 Task: Find a one-way flight from Honolulu to Evansville for 9 passengers on May 3, in economy class, with specific price and time preferences.
Action: Mouse moved to (298, 274)
Screenshot: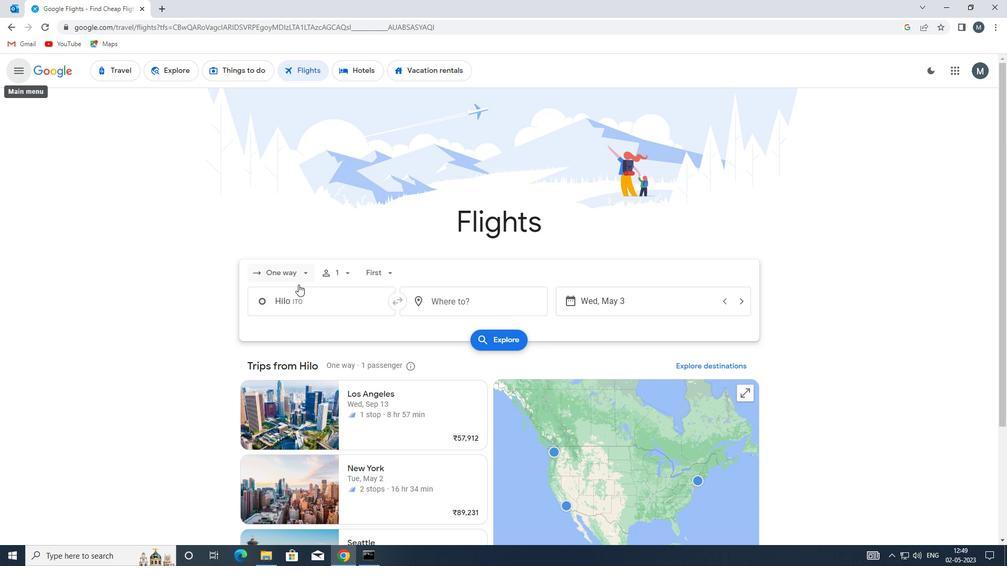 
Action: Mouse pressed left at (298, 274)
Screenshot: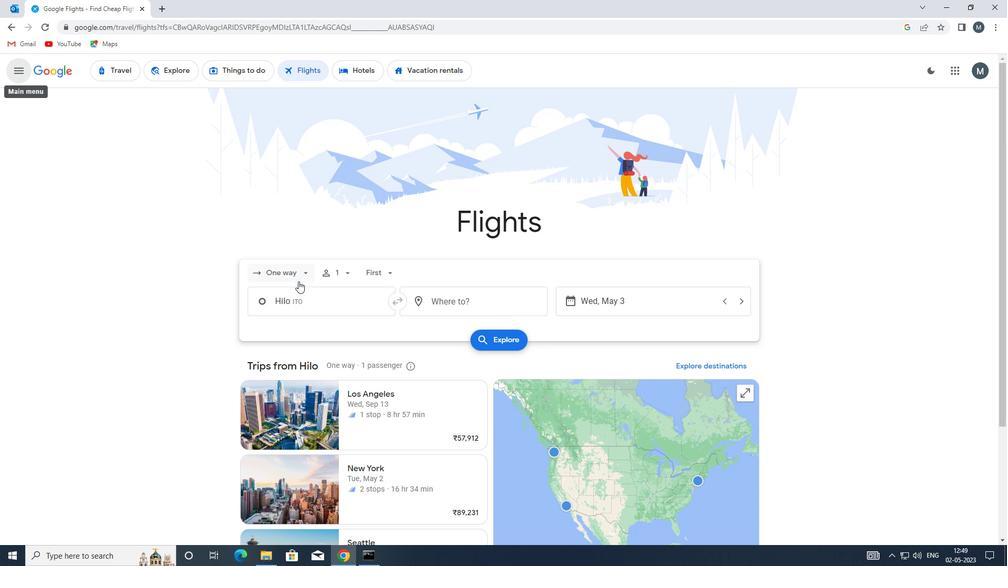
Action: Mouse moved to (302, 323)
Screenshot: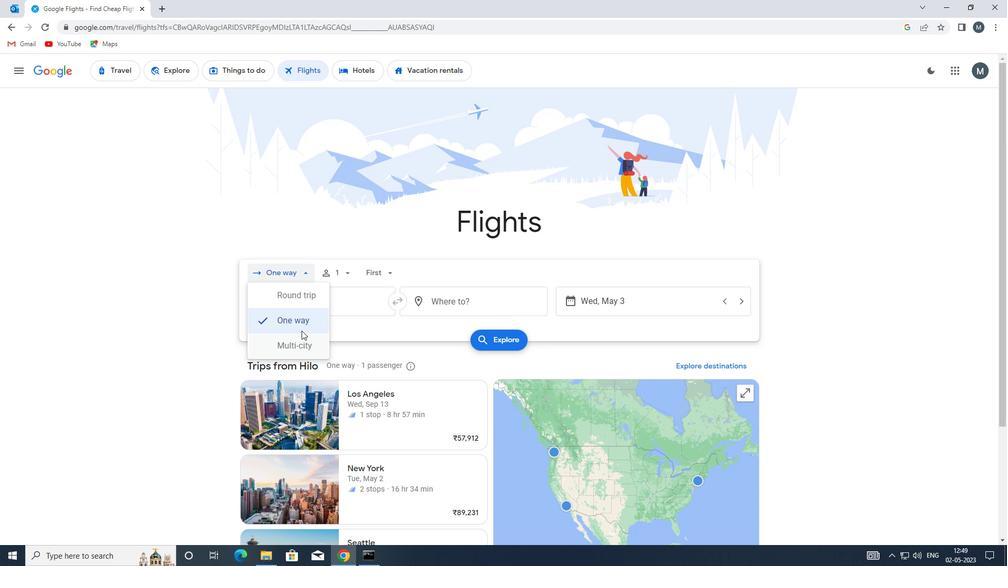 
Action: Mouse pressed left at (302, 323)
Screenshot: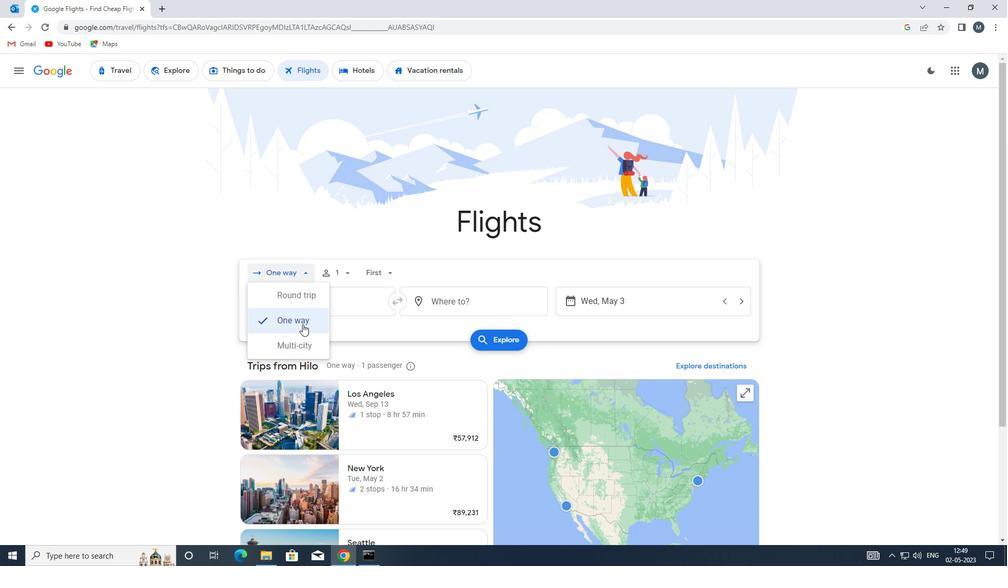 
Action: Mouse moved to (340, 273)
Screenshot: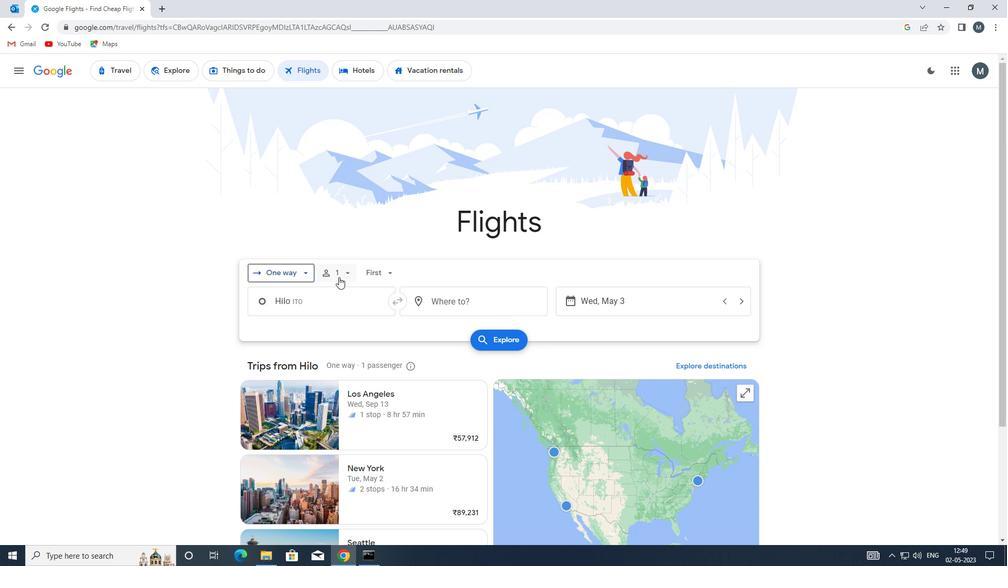 
Action: Mouse pressed left at (340, 273)
Screenshot: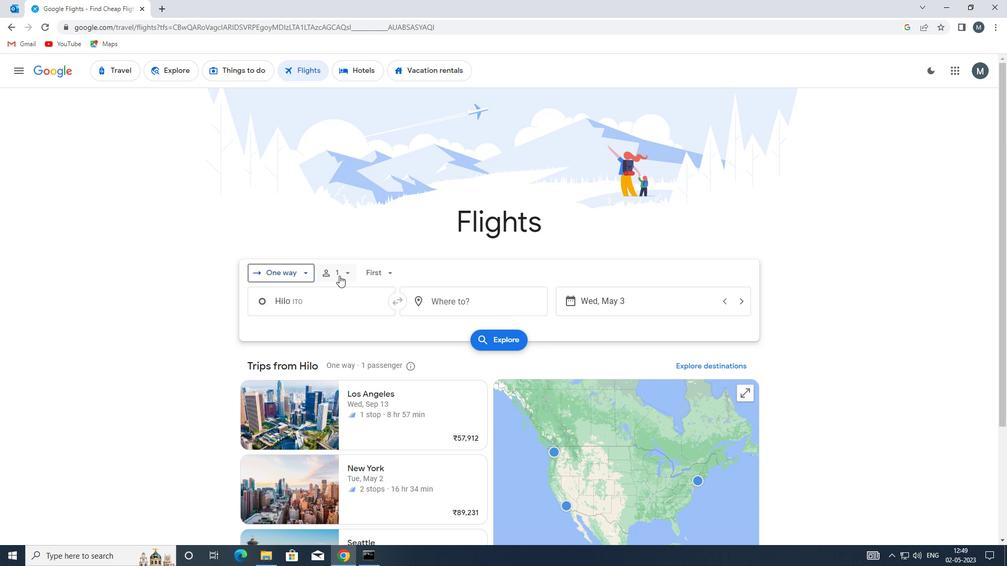 
Action: Mouse moved to (428, 295)
Screenshot: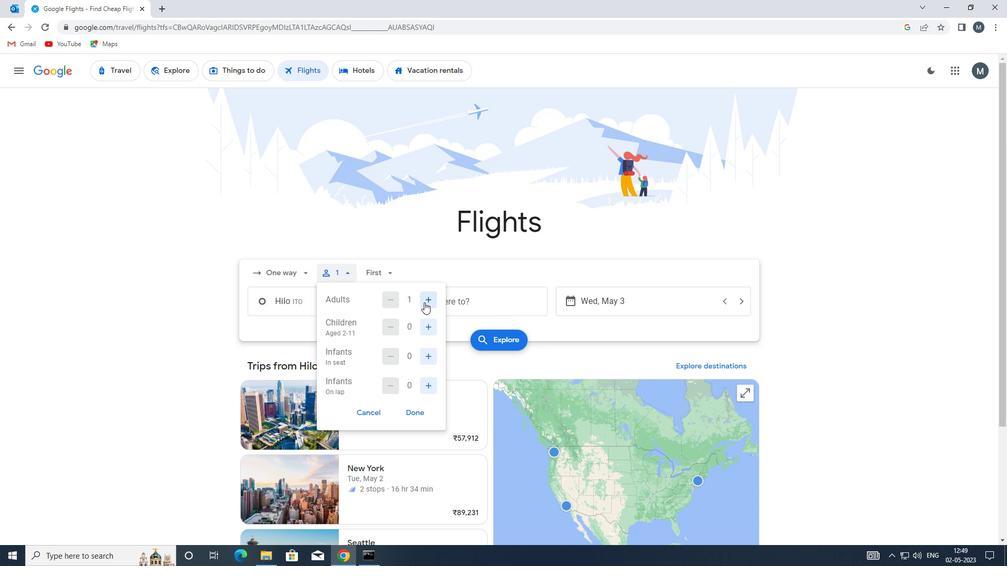 
Action: Mouse pressed left at (428, 295)
Screenshot: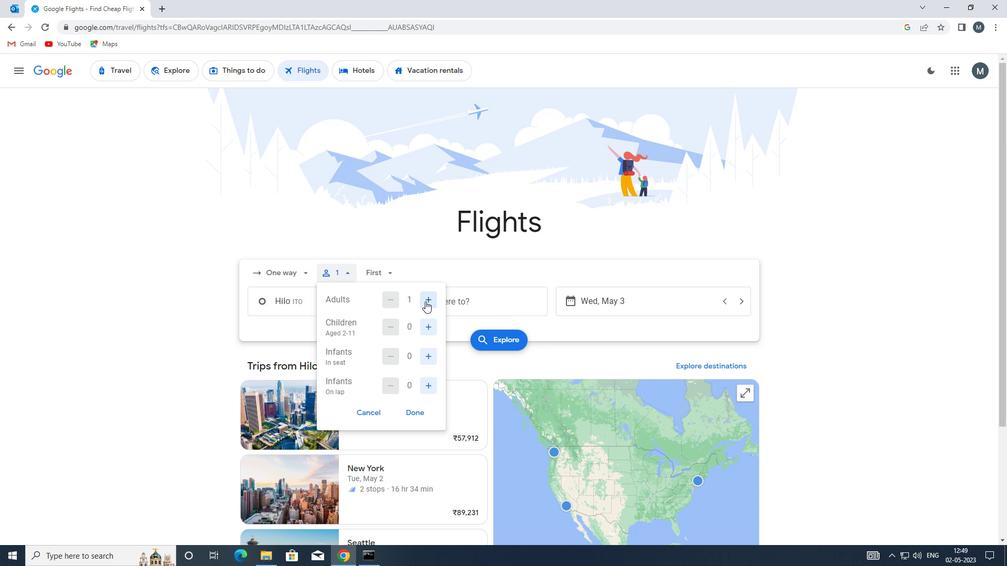 
Action: Mouse pressed left at (428, 295)
Screenshot: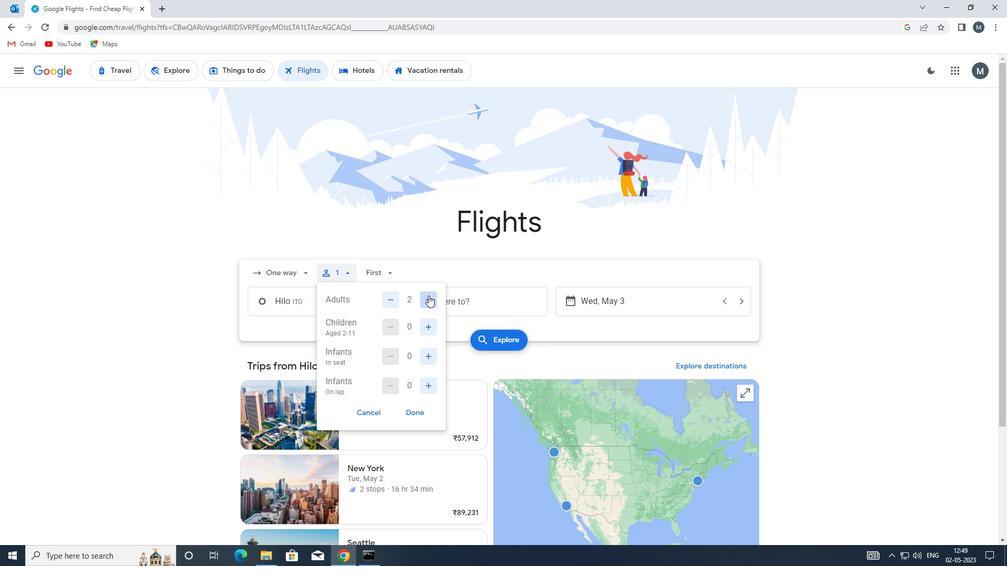 
Action: Mouse pressed left at (428, 295)
Screenshot: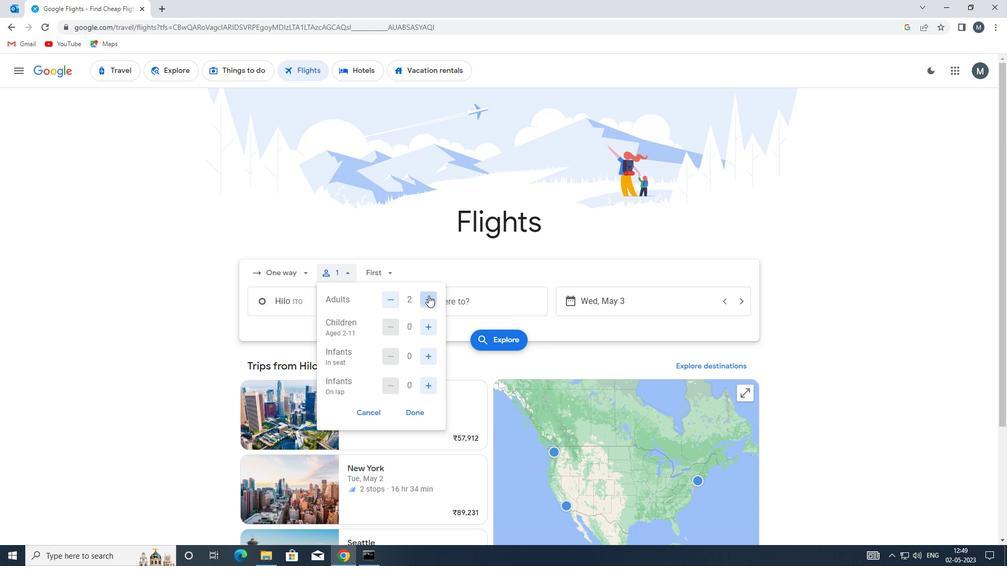 
Action: Mouse pressed right at (428, 295)
Screenshot: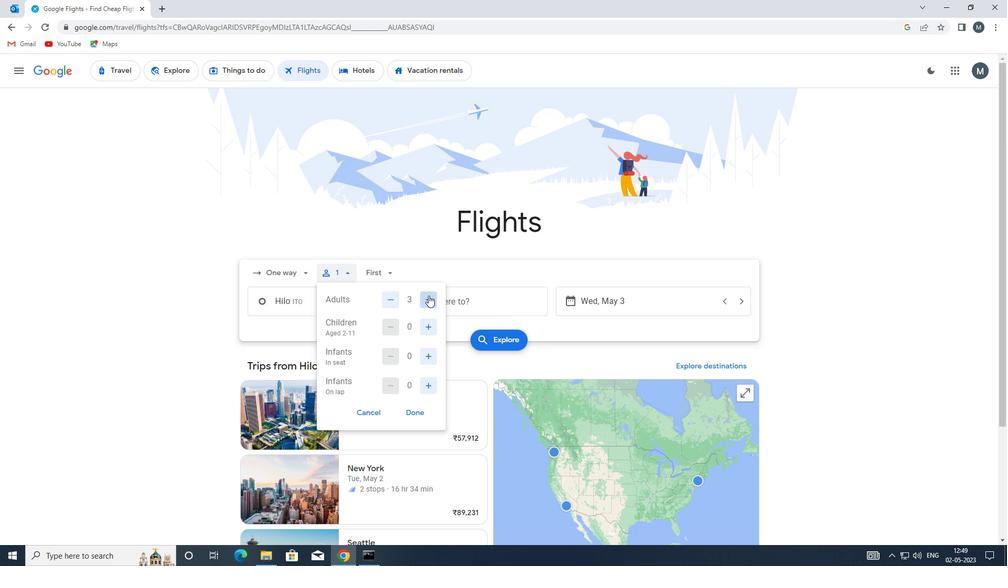 
Action: Mouse pressed left at (428, 295)
Screenshot: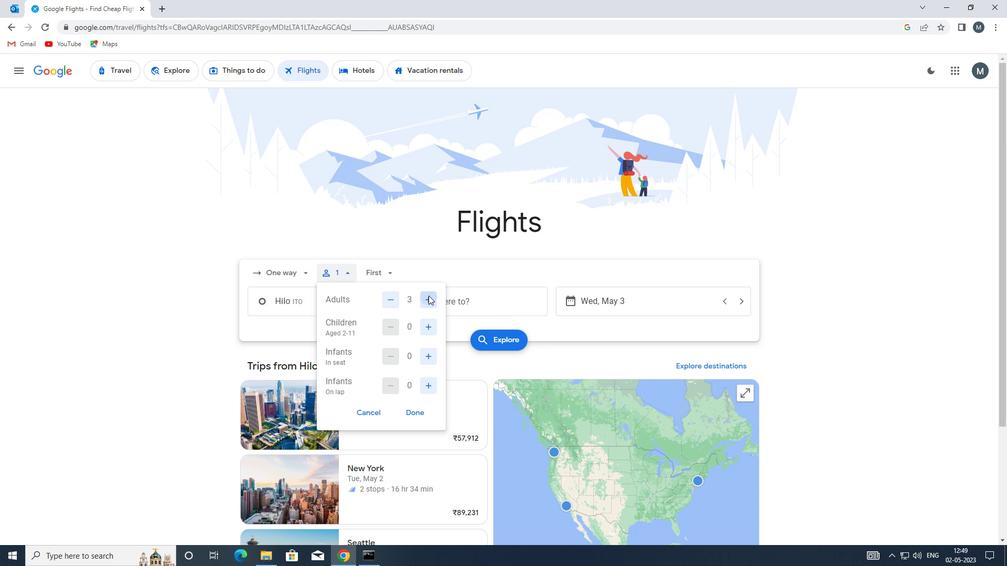 
Action: Mouse moved to (422, 329)
Screenshot: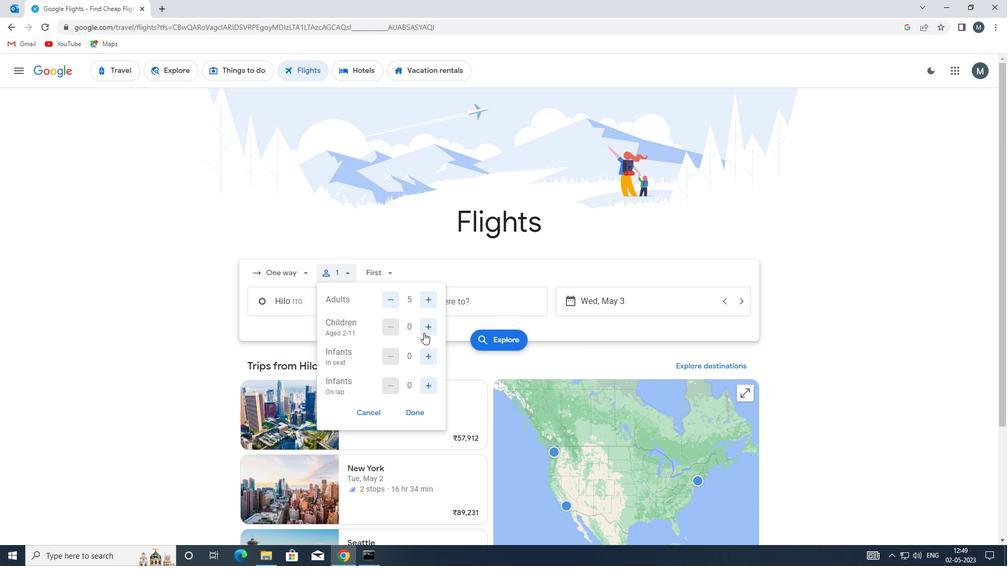 
Action: Mouse pressed left at (422, 329)
Screenshot: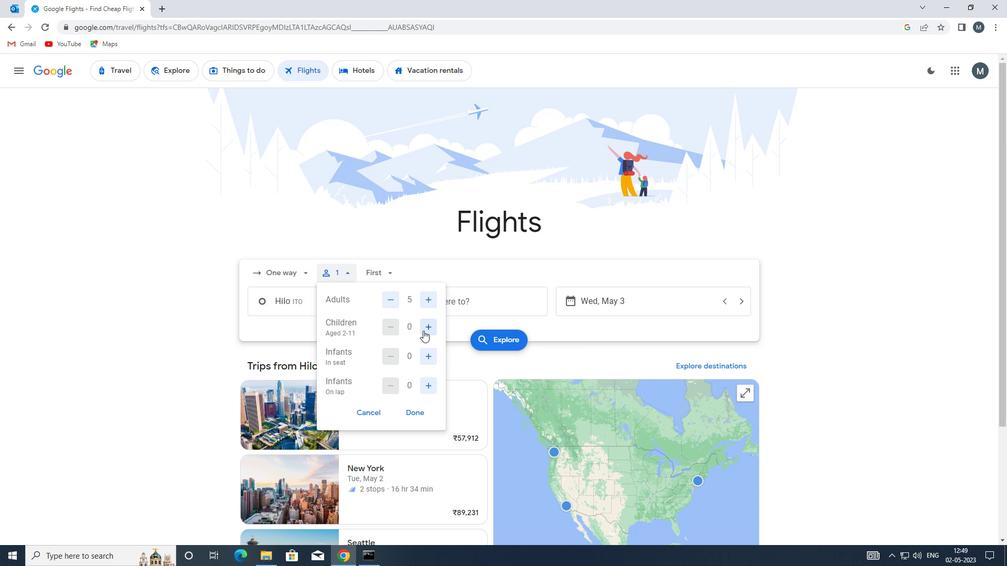 
Action: Mouse pressed left at (422, 329)
Screenshot: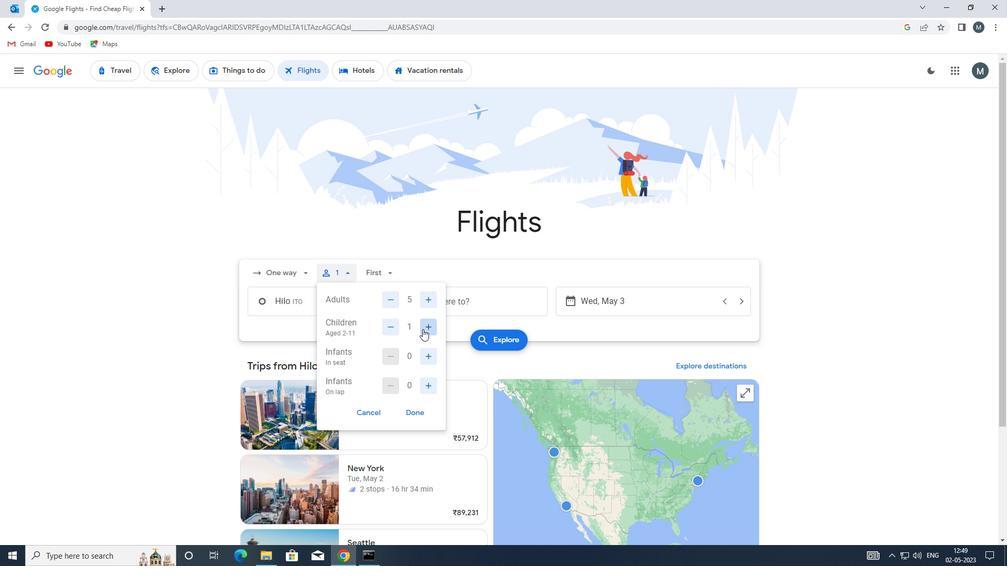 
Action: Mouse moved to (428, 354)
Screenshot: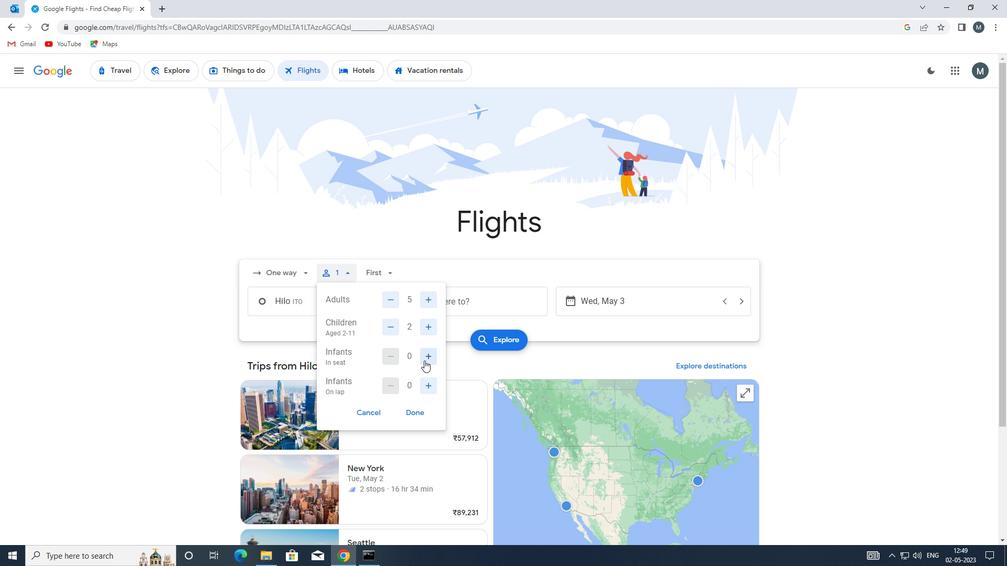
Action: Mouse pressed left at (428, 354)
Screenshot: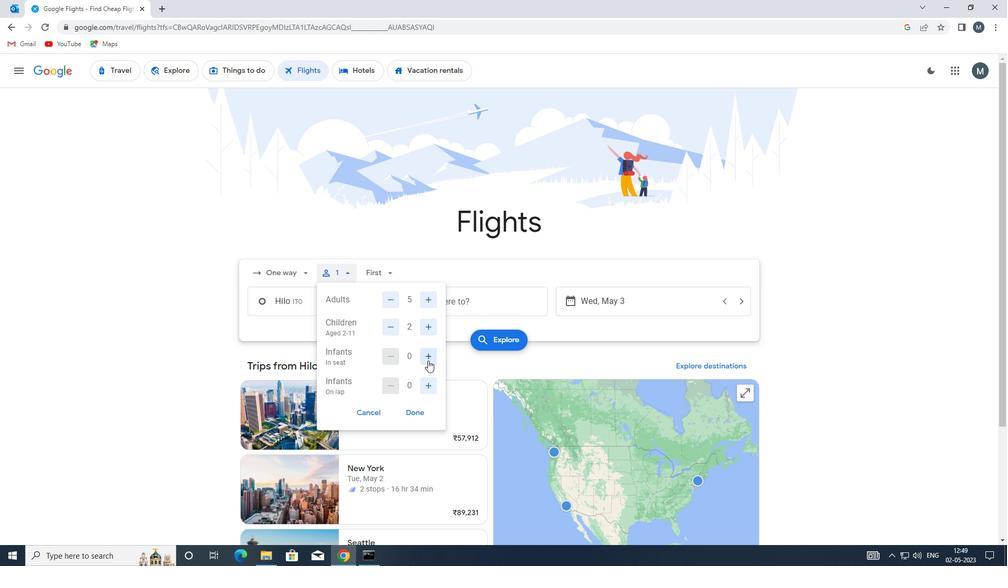 
Action: Mouse moved to (429, 386)
Screenshot: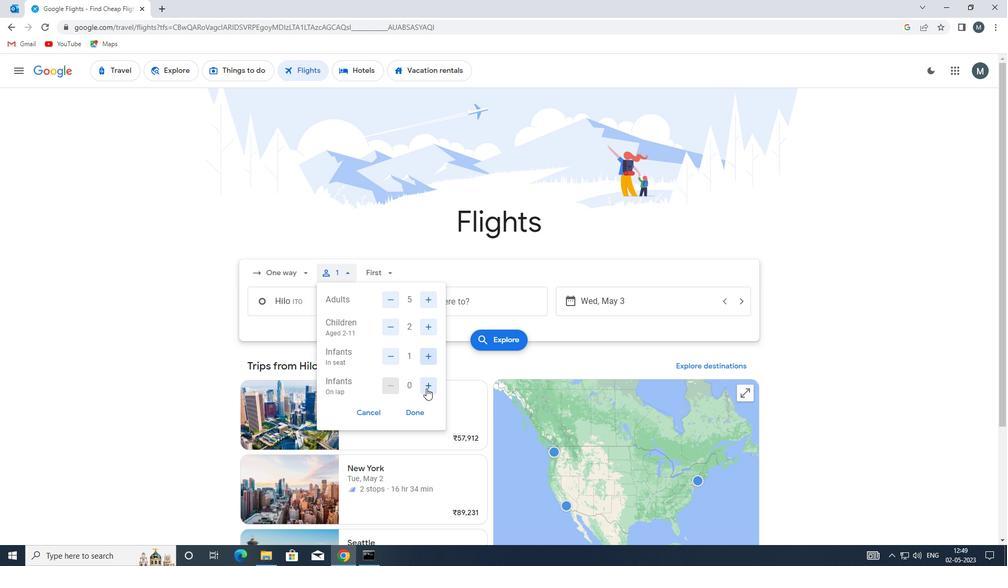 
Action: Mouse pressed left at (429, 386)
Screenshot: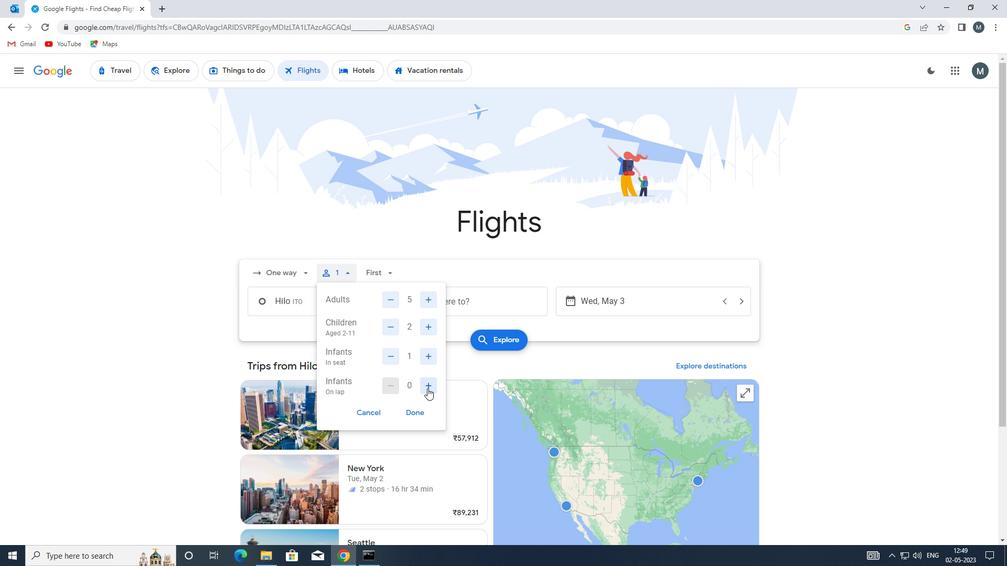 
Action: Mouse moved to (416, 414)
Screenshot: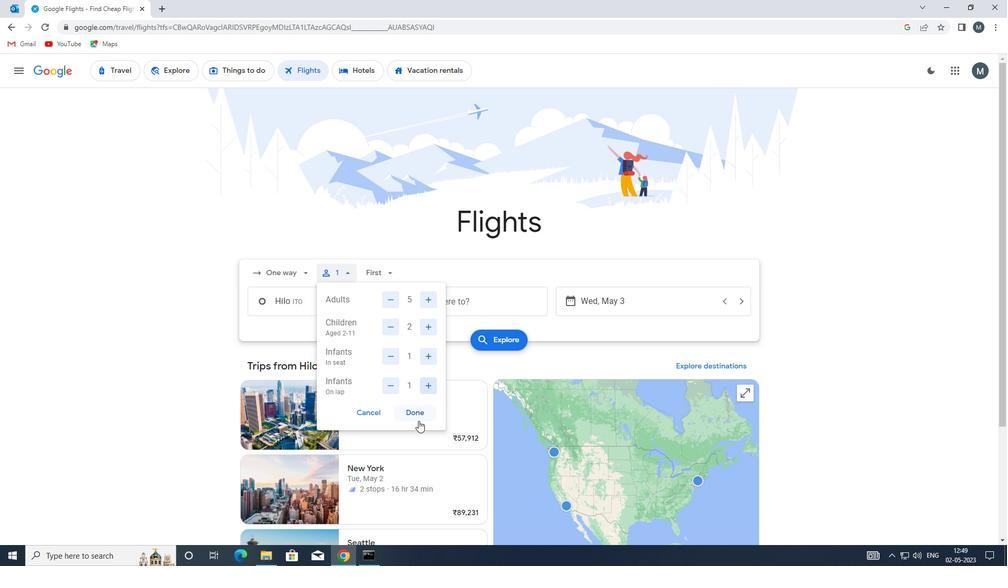 
Action: Mouse pressed left at (416, 414)
Screenshot: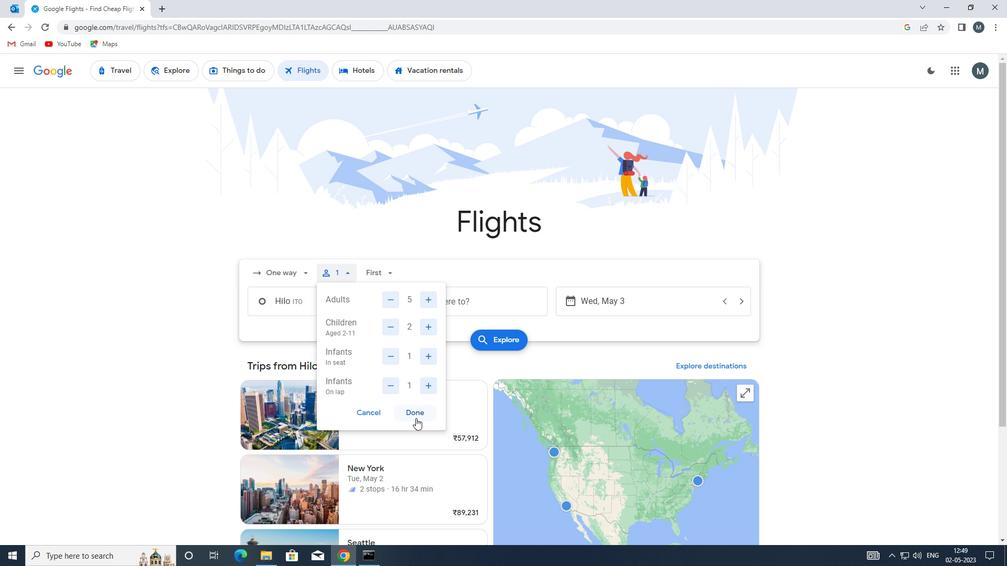 
Action: Mouse moved to (386, 276)
Screenshot: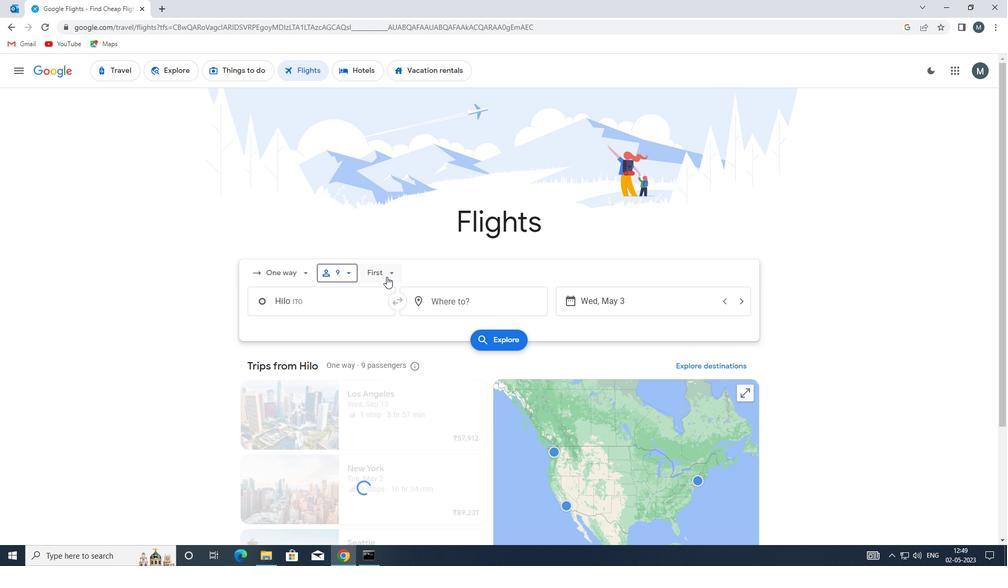 
Action: Mouse pressed left at (386, 276)
Screenshot: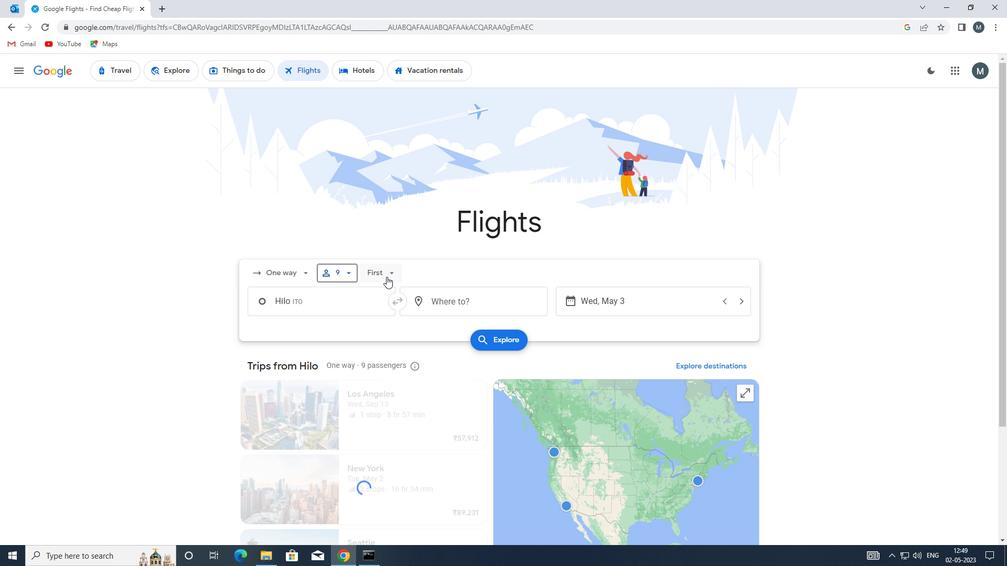
Action: Mouse moved to (406, 293)
Screenshot: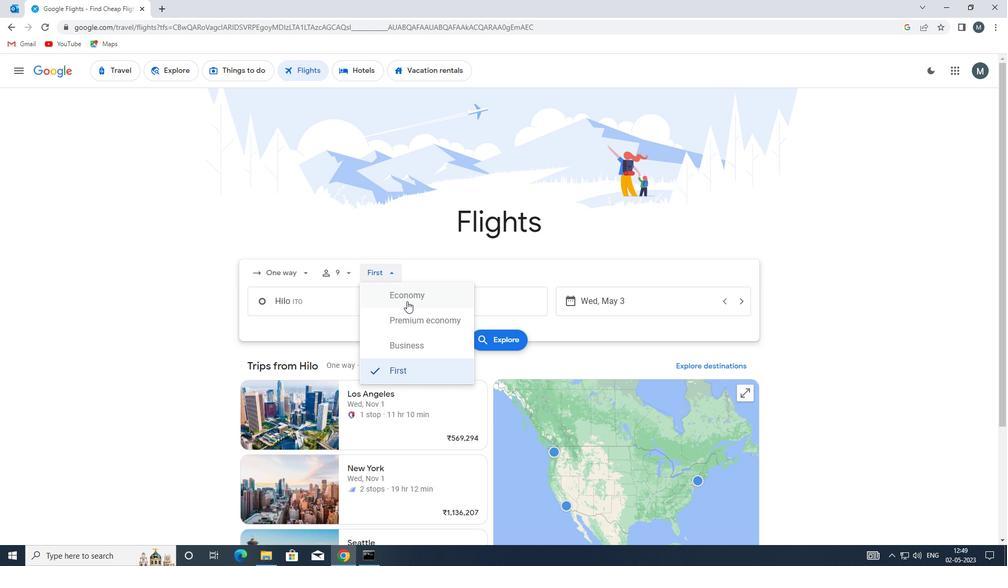 
Action: Mouse pressed left at (406, 293)
Screenshot: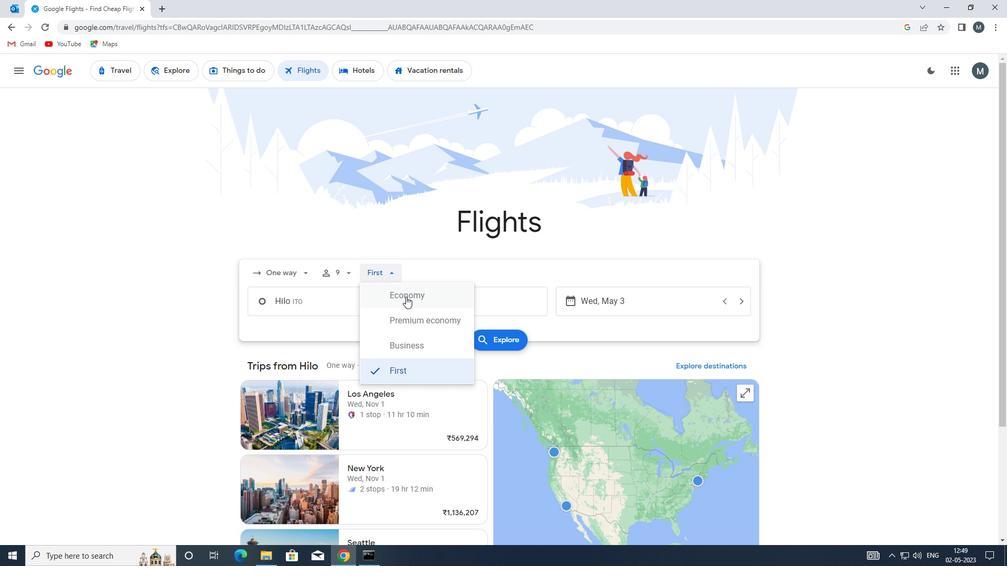 
Action: Mouse moved to (329, 306)
Screenshot: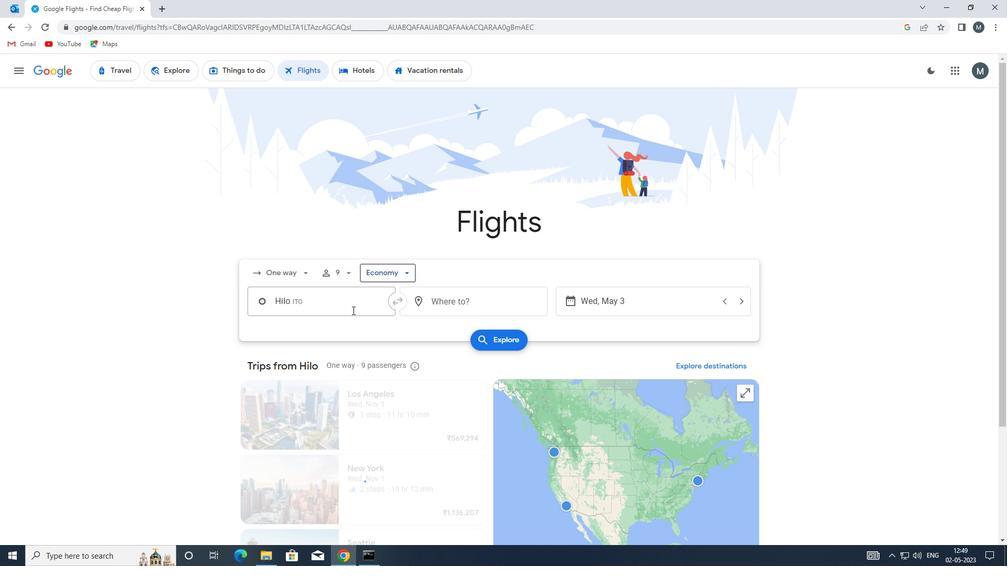 
Action: Mouse pressed left at (329, 306)
Screenshot: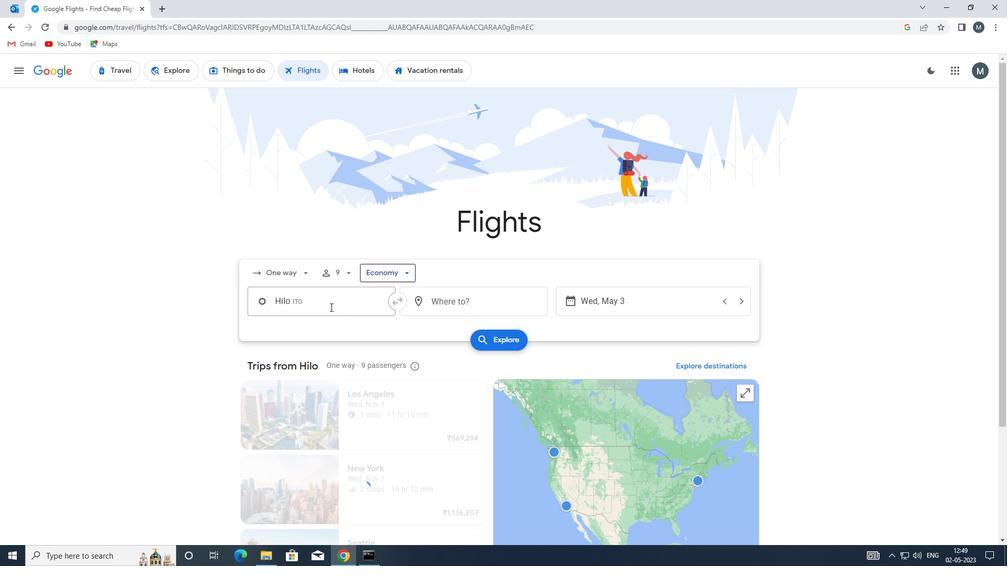 
Action: Key pressed hb<Key.backspace>nl
Screenshot: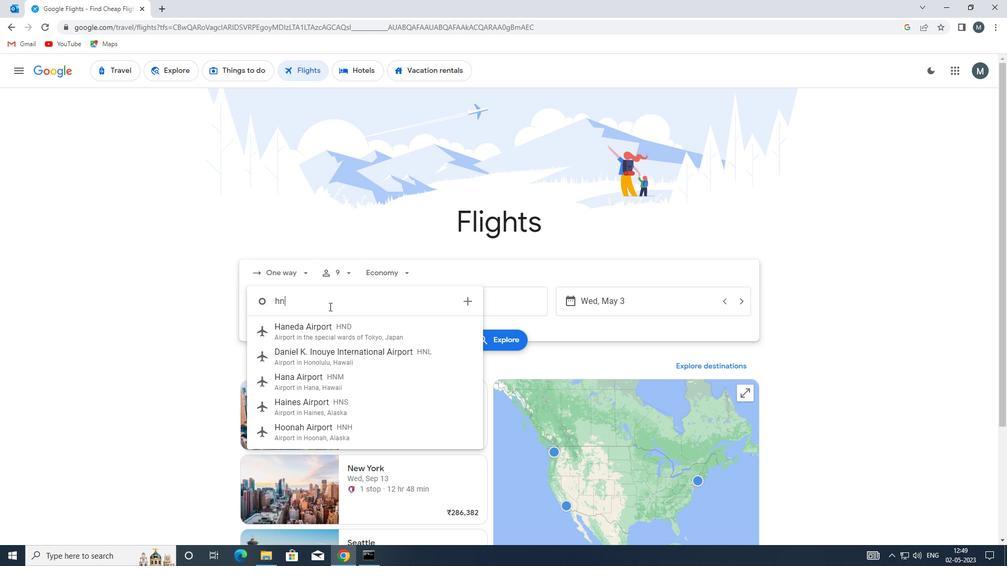
Action: Mouse moved to (342, 327)
Screenshot: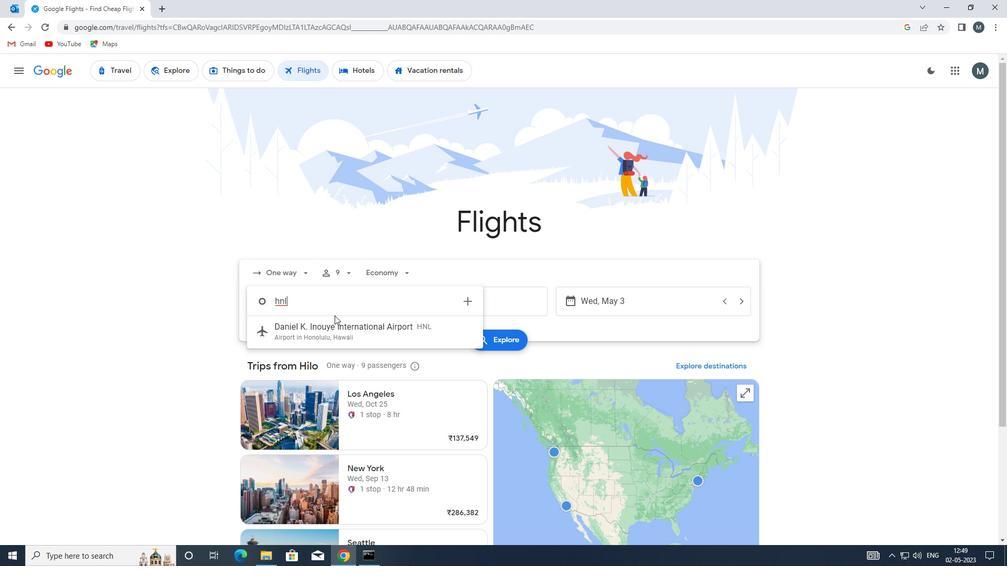 
Action: Mouse pressed left at (342, 327)
Screenshot: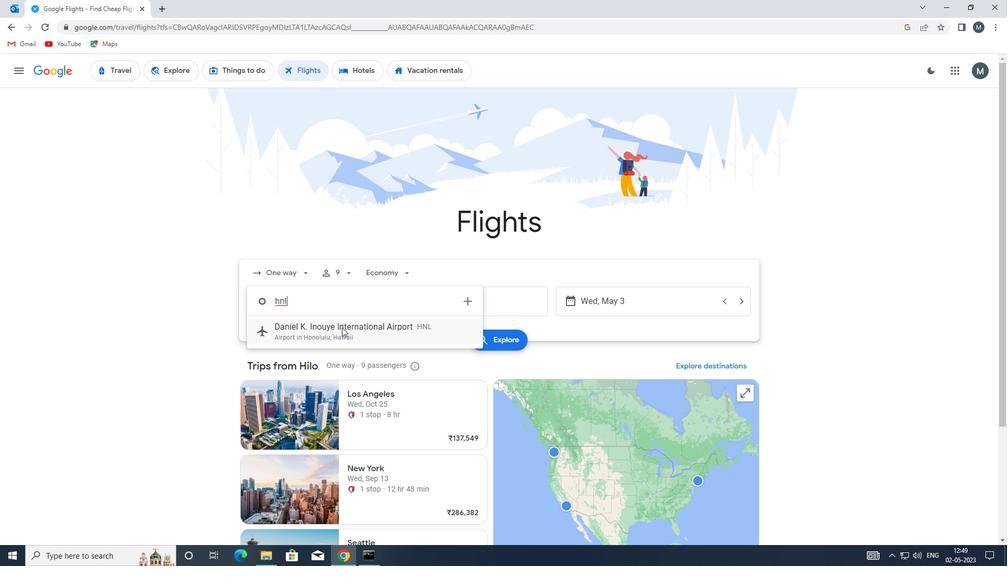 
Action: Mouse moved to (432, 302)
Screenshot: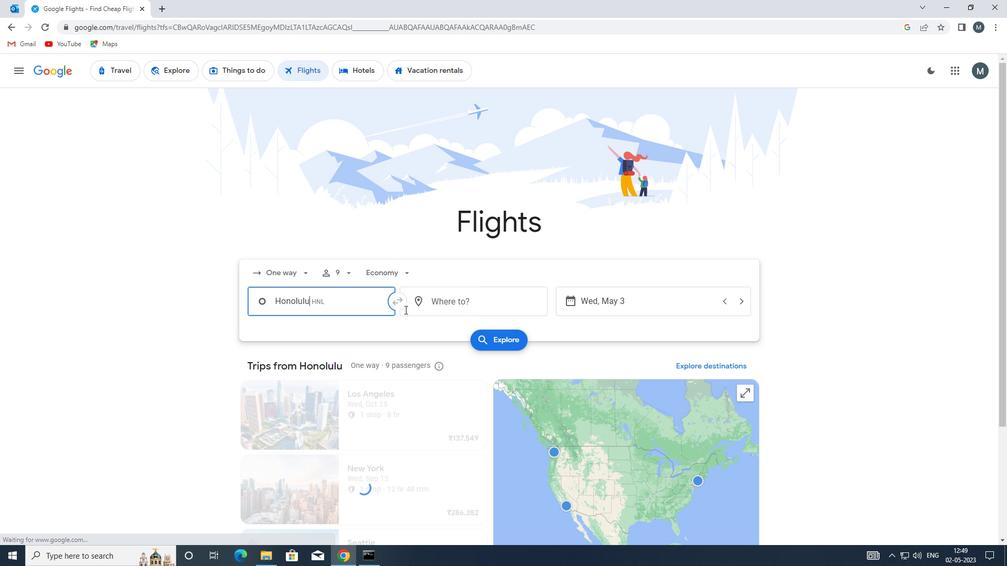 
Action: Mouse pressed left at (432, 302)
Screenshot: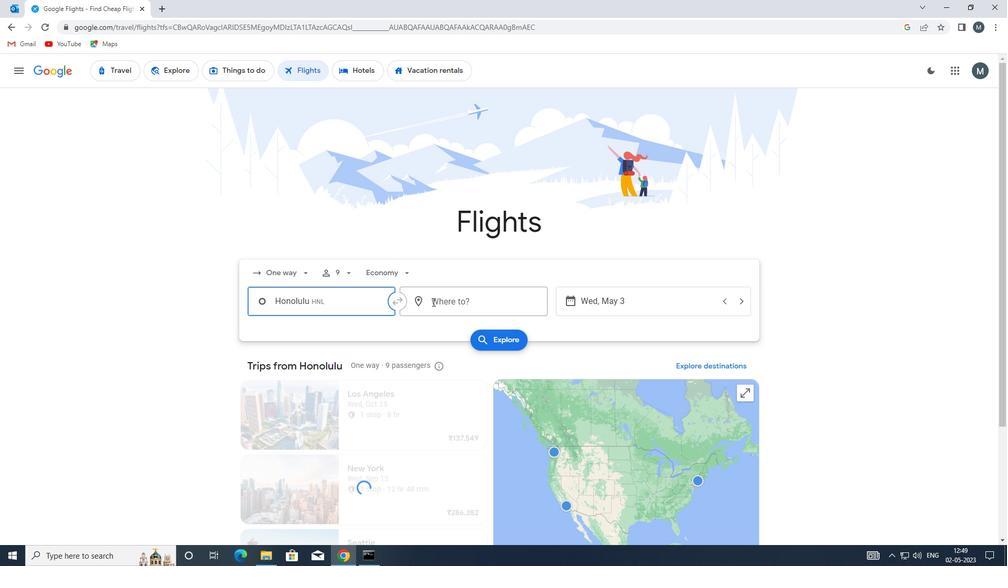 
Action: Key pressed evv
Screenshot: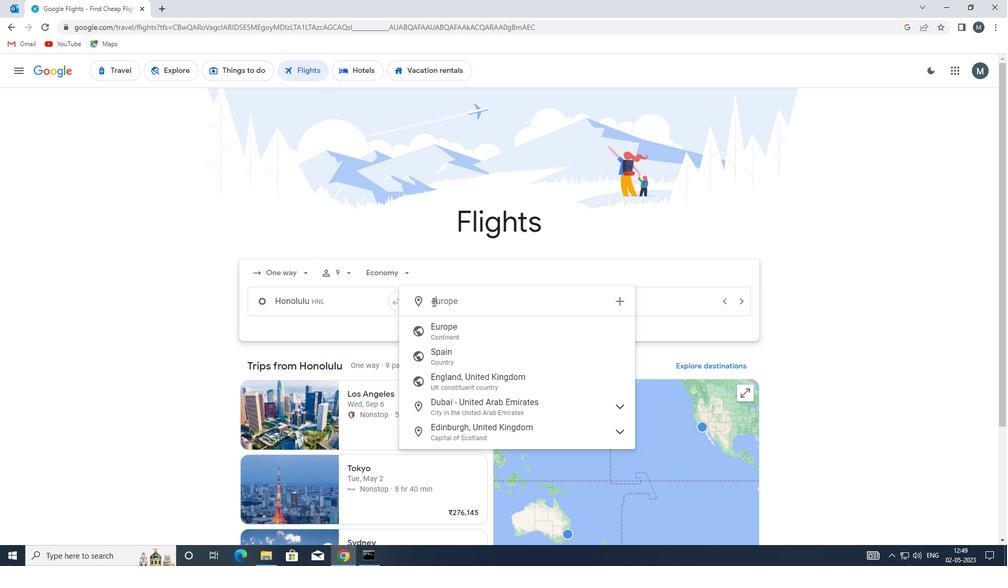 
Action: Mouse moved to (479, 337)
Screenshot: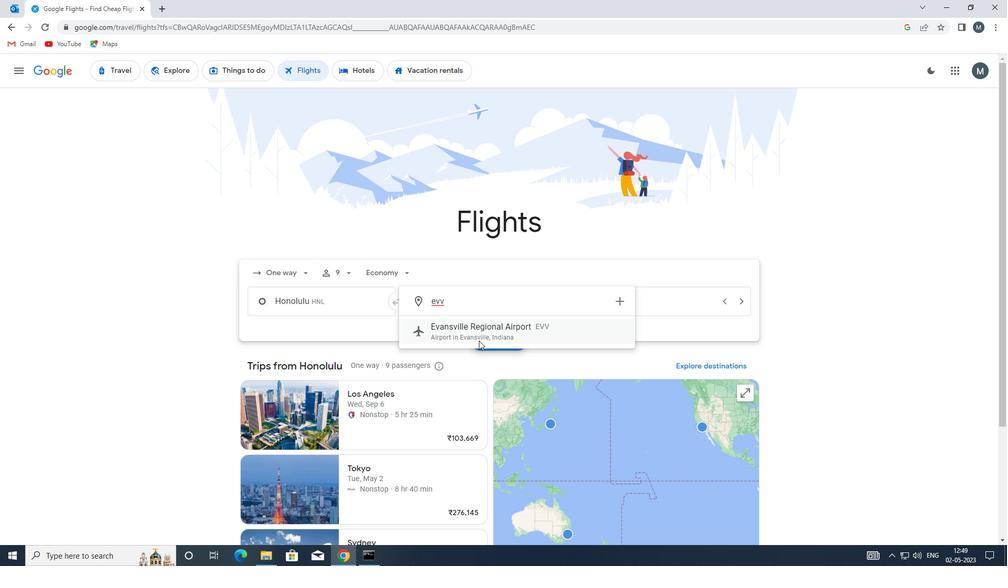 
Action: Mouse pressed left at (479, 337)
Screenshot: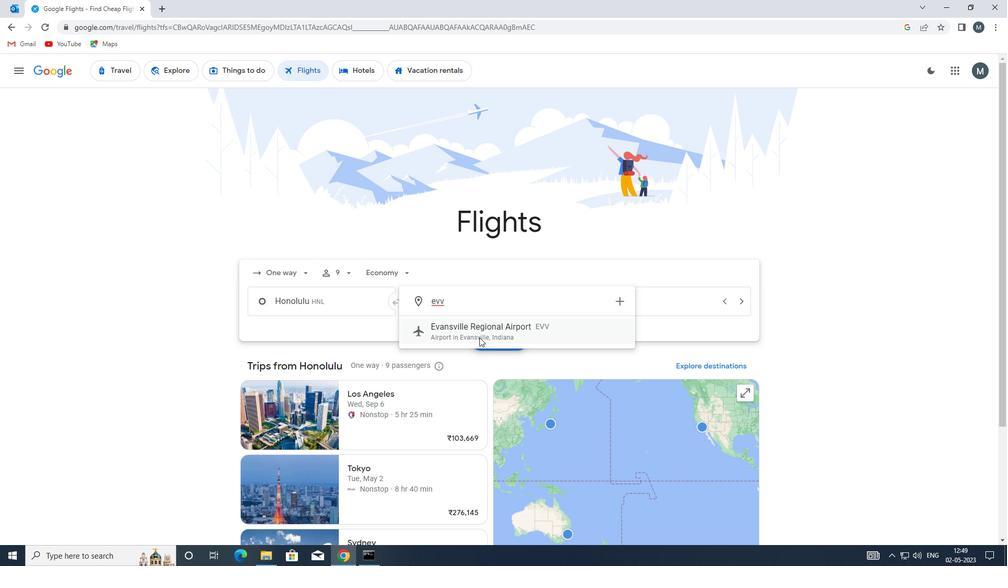 
Action: Mouse moved to (592, 299)
Screenshot: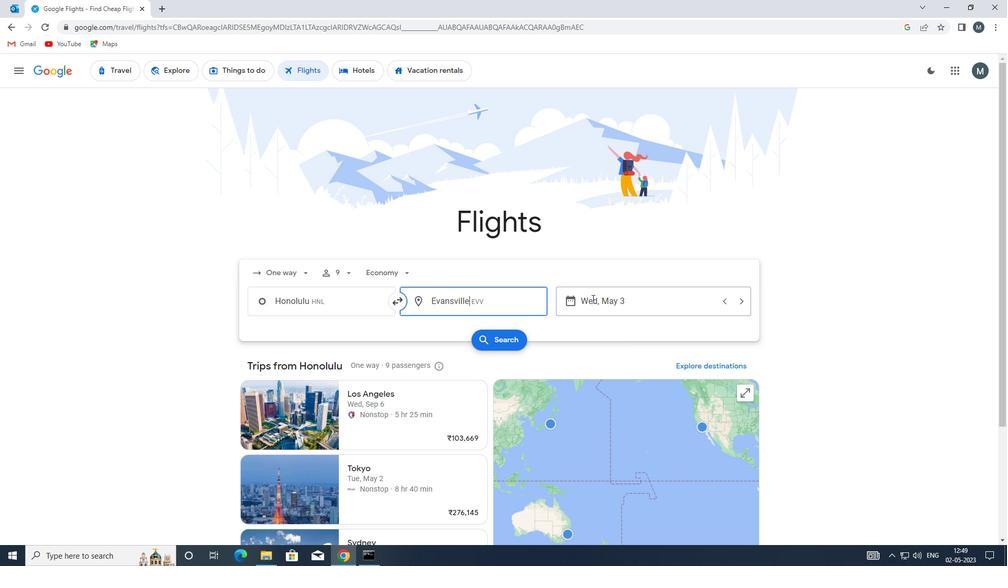 
Action: Mouse pressed left at (592, 299)
Screenshot: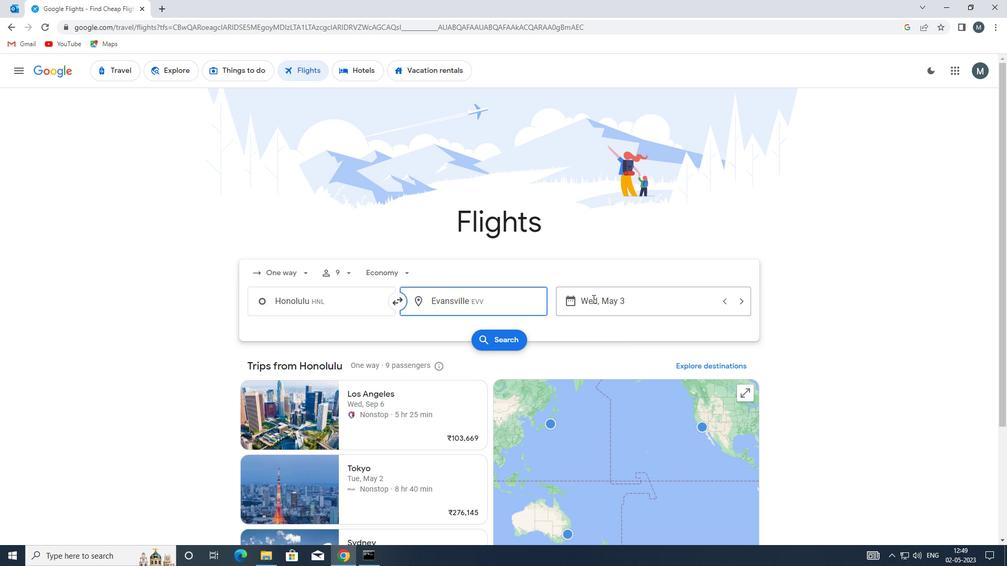 
Action: Mouse moved to (459, 352)
Screenshot: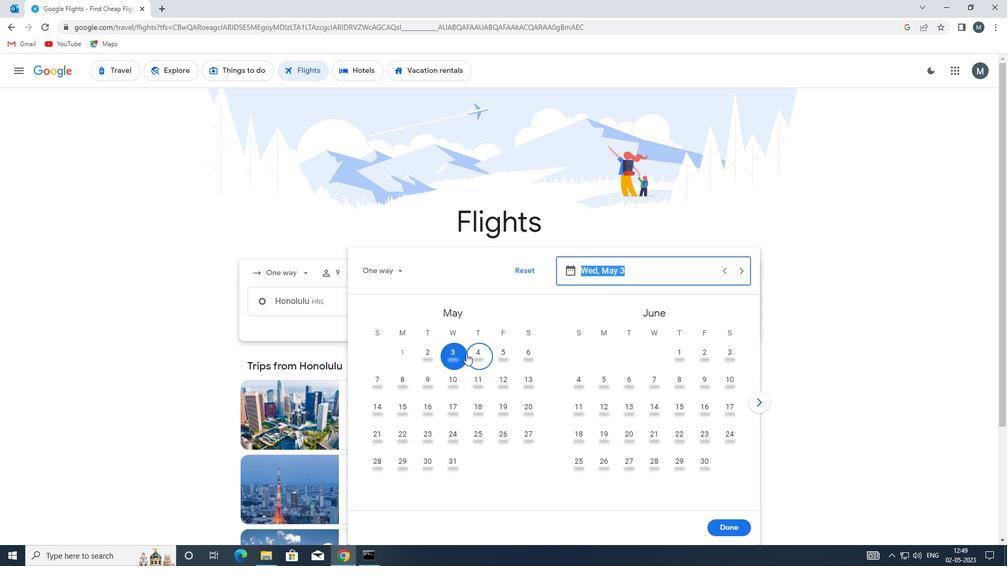
Action: Mouse pressed left at (459, 352)
Screenshot: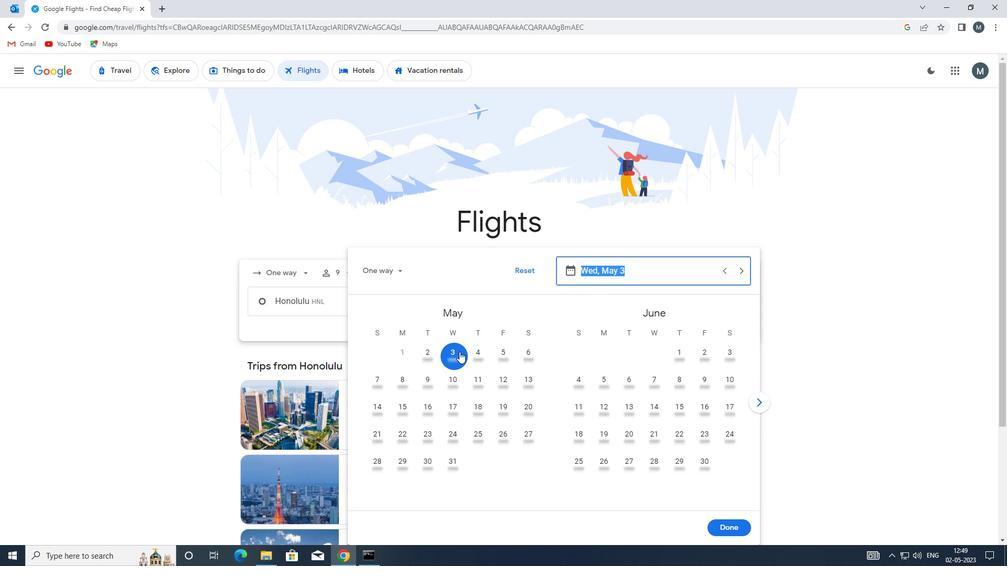 
Action: Mouse moved to (738, 527)
Screenshot: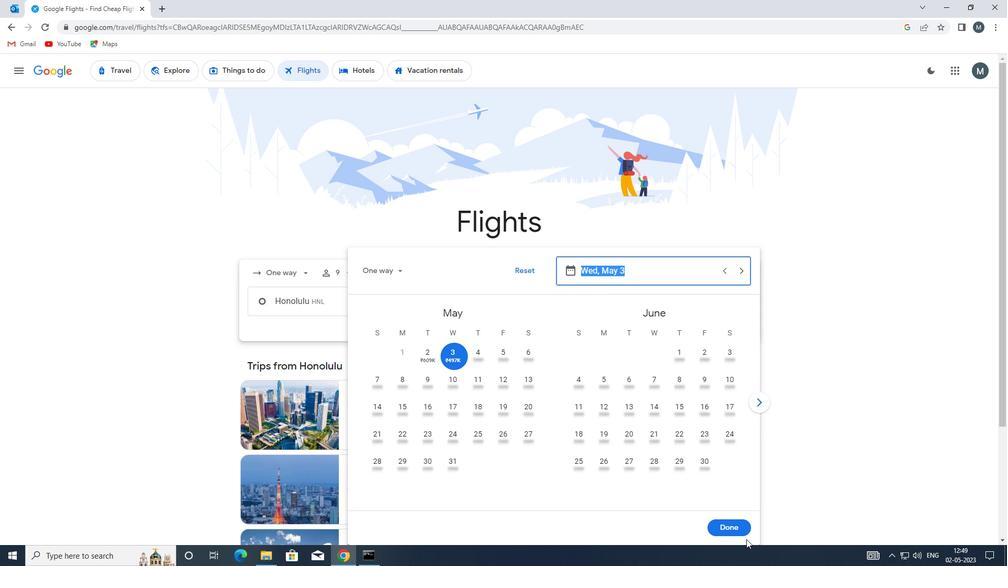 
Action: Mouse pressed left at (738, 527)
Screenshot: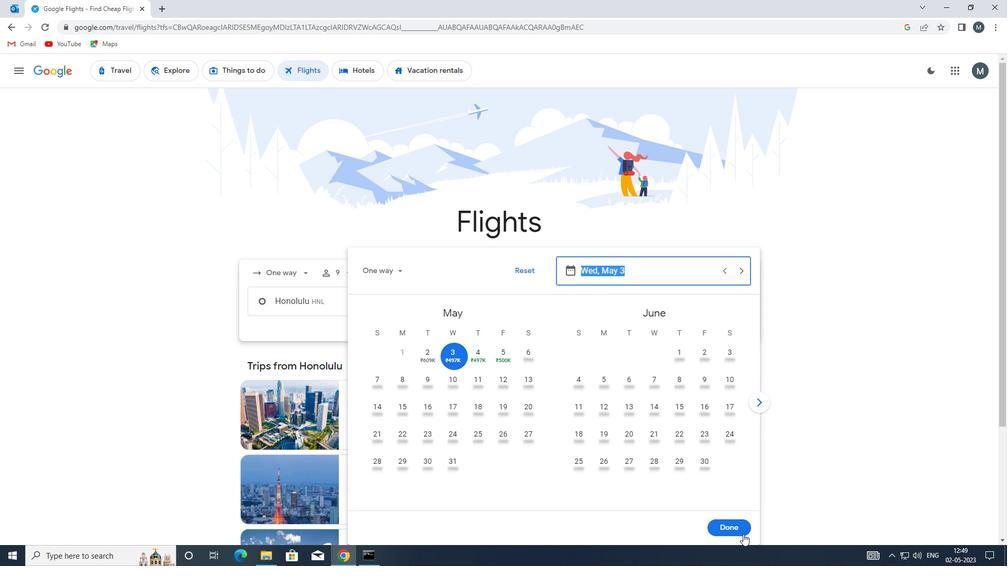 
Action: Mouse moved to (510, 342)
Screenshot: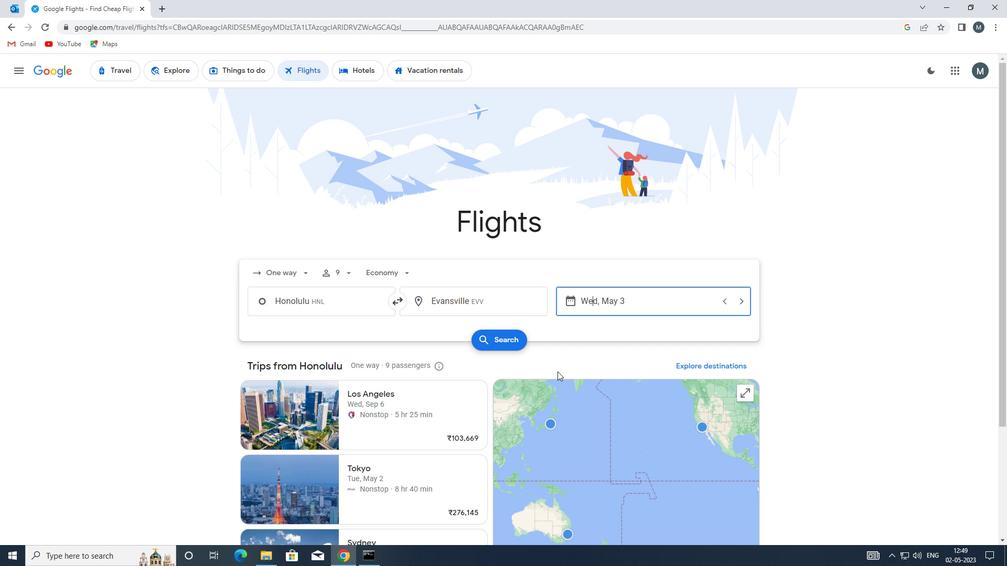 
Action: Mouse pressed left at (510, 342)
Screenshot: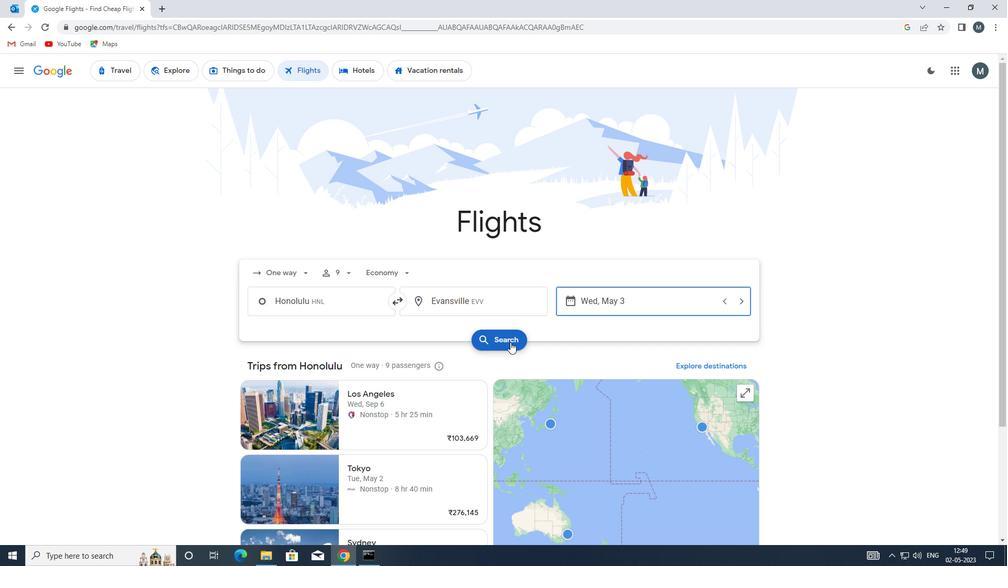
Action: Mouse moved to (277, 168)
Screenshot: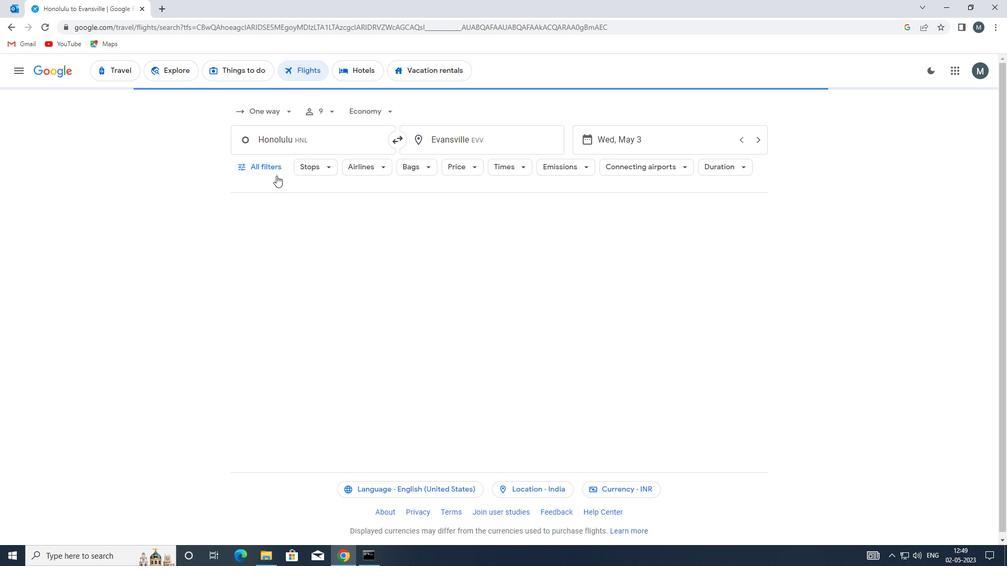 
Action: Mouse pressed left at (277, 168)
Screenshot: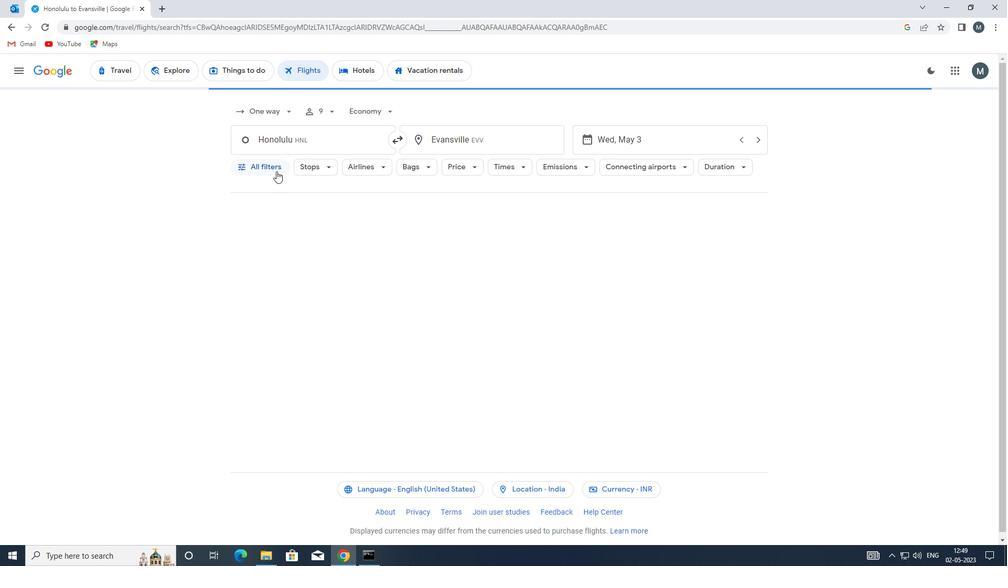 
Action: Mouse moved to (333, 295)
Screenshot: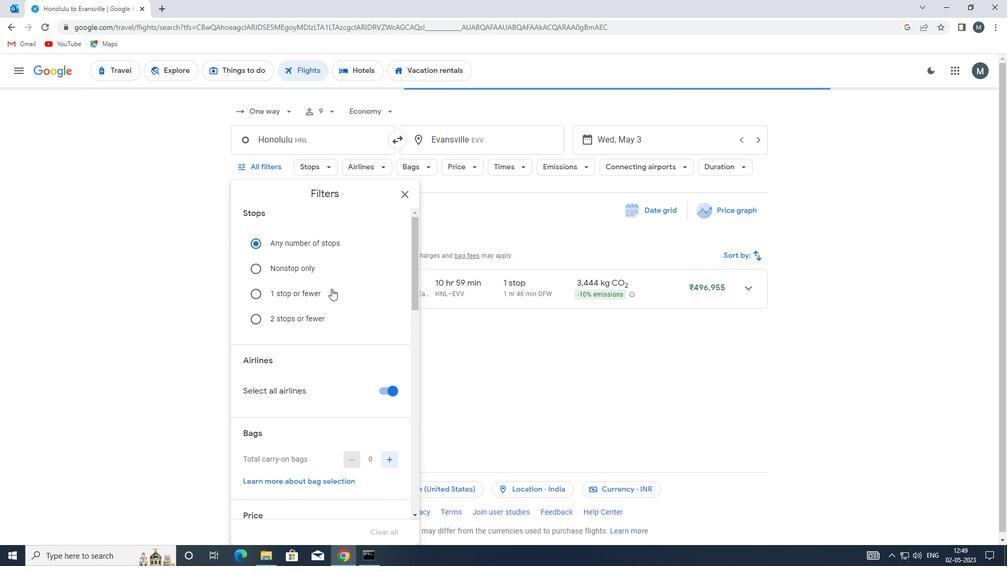 
Action: Mouse scrolled (333, 294) with delta (0, 0)
Screenshot: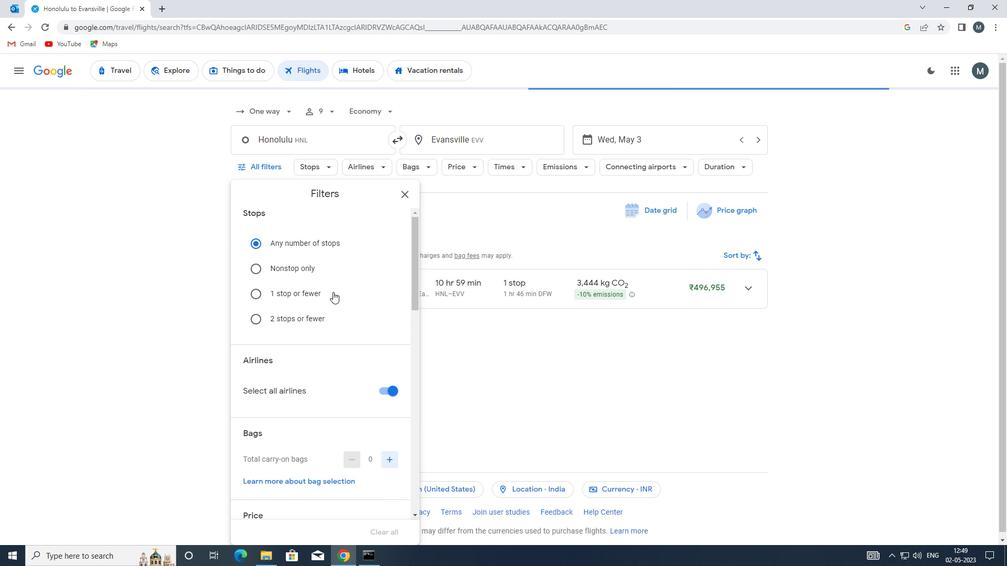 
Action: Mouse moved to (378, 338)
Screenshot: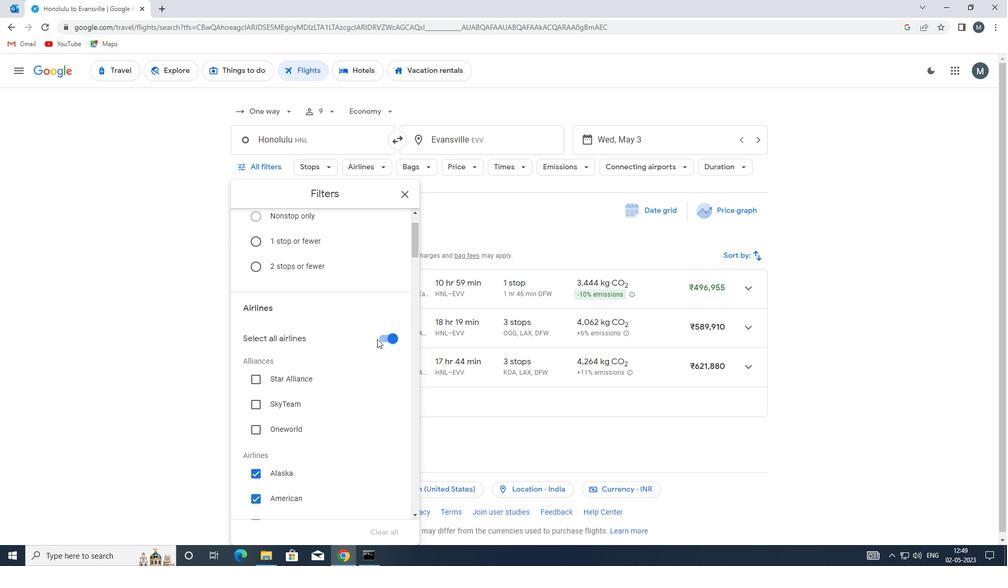 
Action: Mouse pressed left at (378, 338)
Screenshot: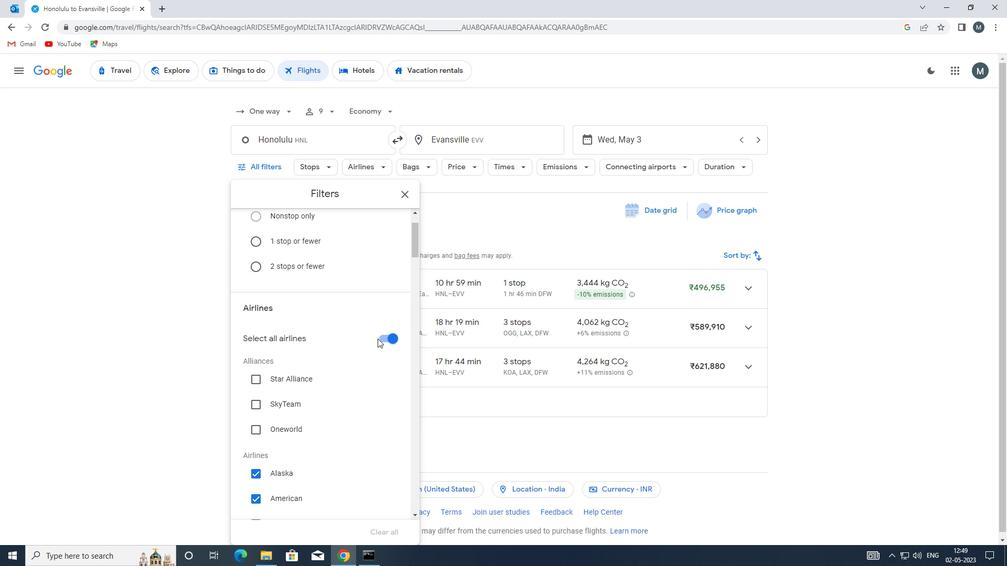 
Action: Mouse moved to (381, 338)
Screenshot: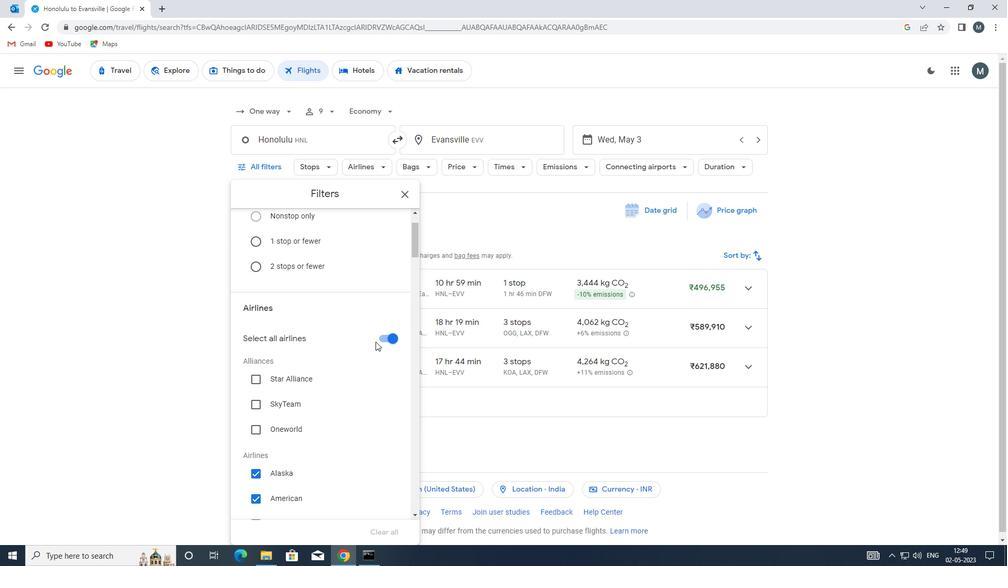 
Action: Mouse pressed left at (381, 338)
Screenshot: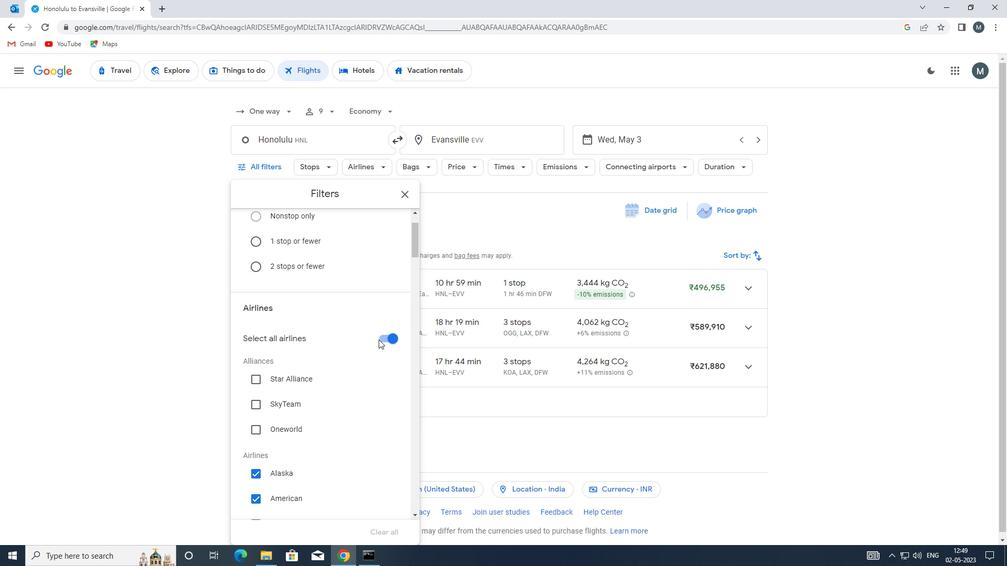 
Action: Mouse moved to (332, 346)
Screenshot: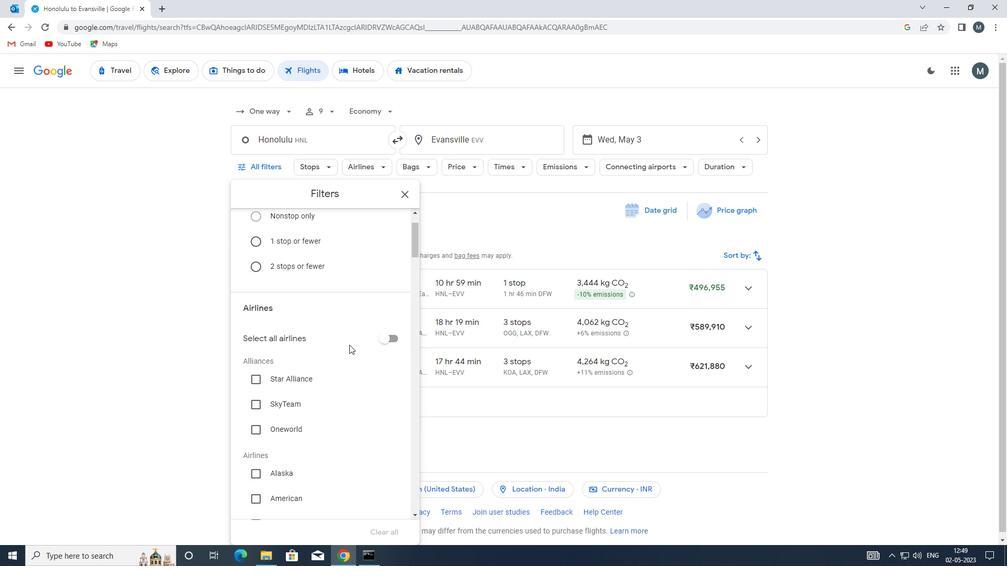 
Action: Mouse scrolled (332, 346) with delta (0, 0)
Screenshot: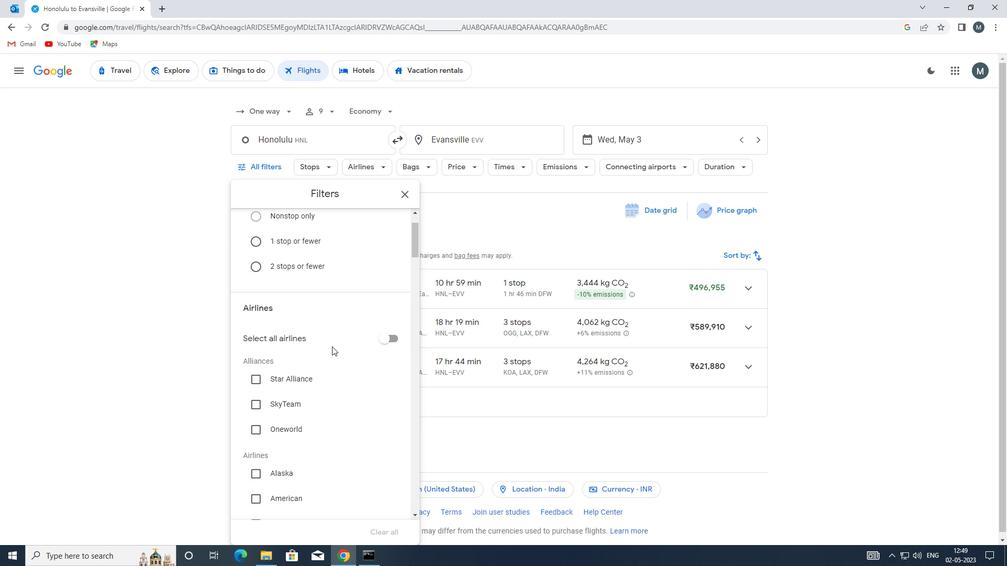
Action: Mouse moved to (296, 357)
Screenshot: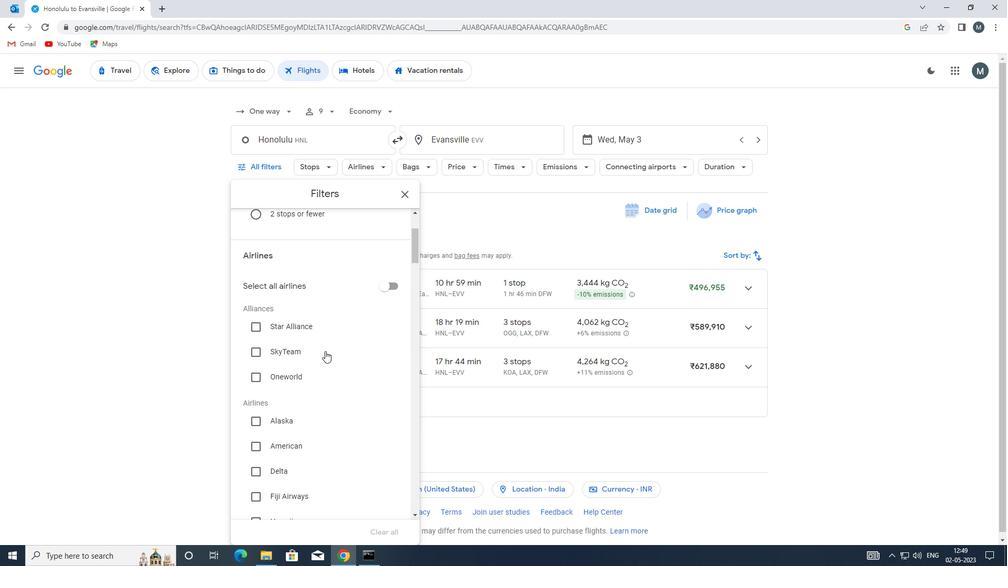 
Action: Mouse scrolled (296, 357) with delta (0, 0)
Screenshot: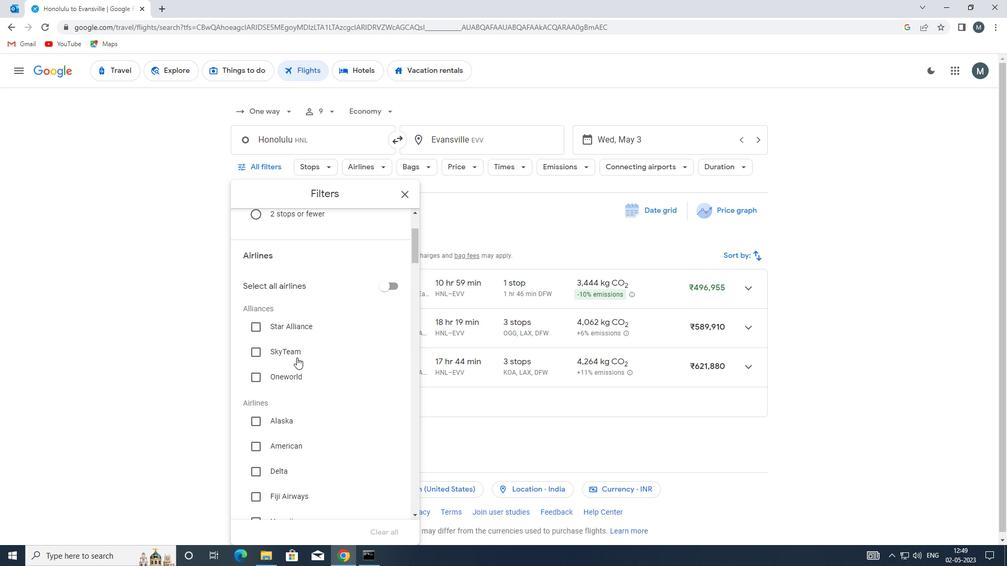 
Action: Mouse moved to (296, 357)
Screenshot: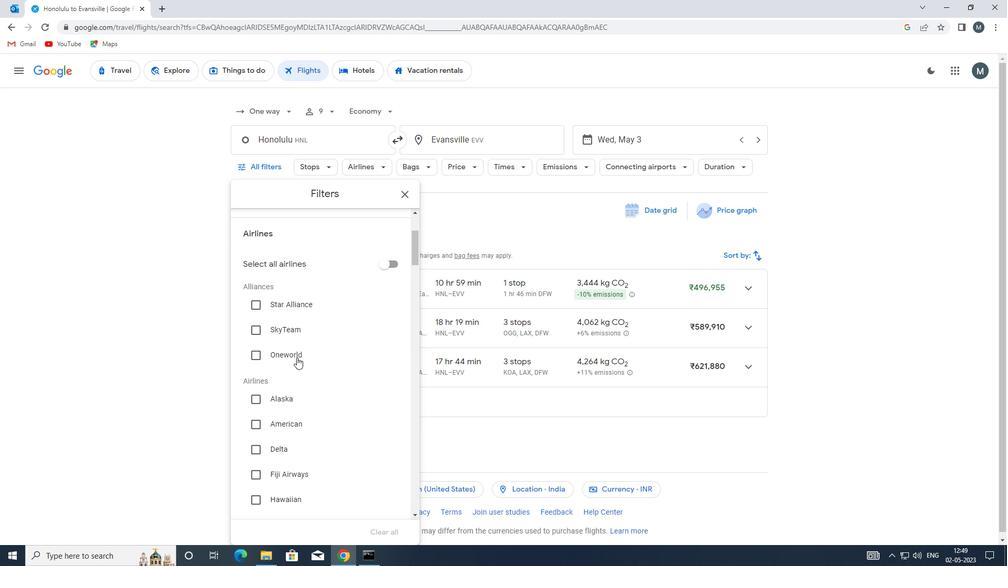 
Action: Mouse scrolled (296, 357) with delta (0, 0)
Screenshot: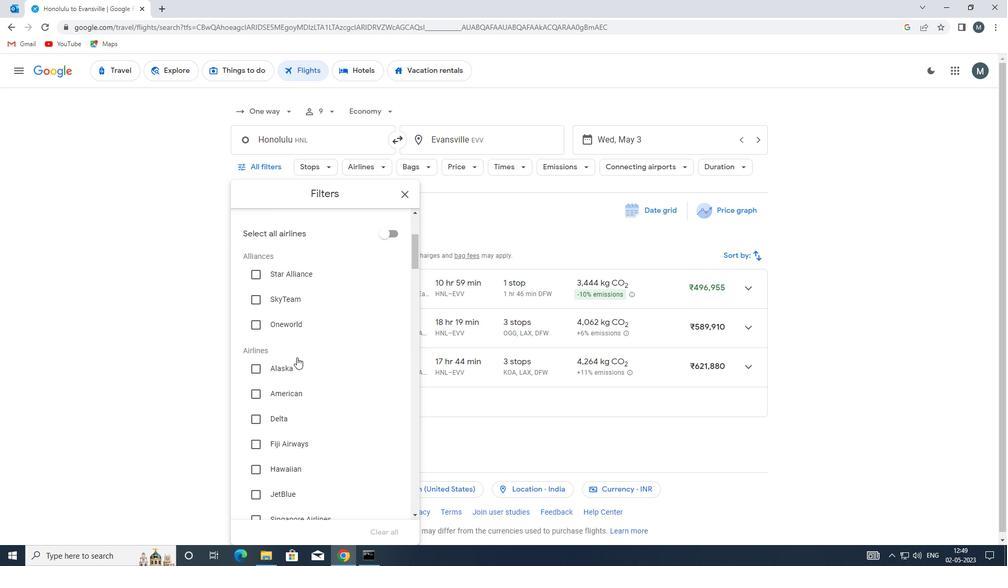 
Action: Mouse moved to (296, 357)
Screenshot: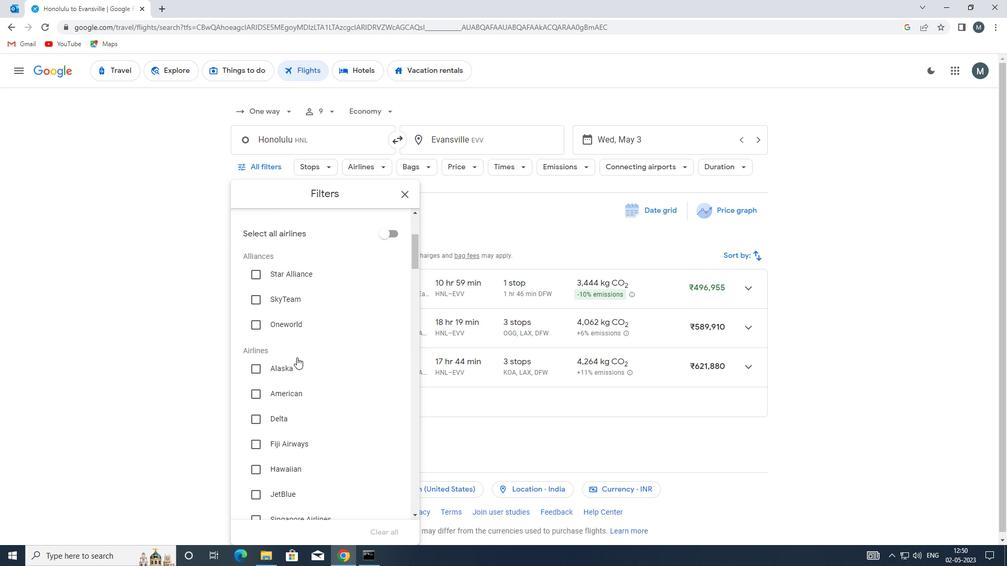 
Action: Mouse scrolled (296, 357) with delta (0, 0)
Screenshot: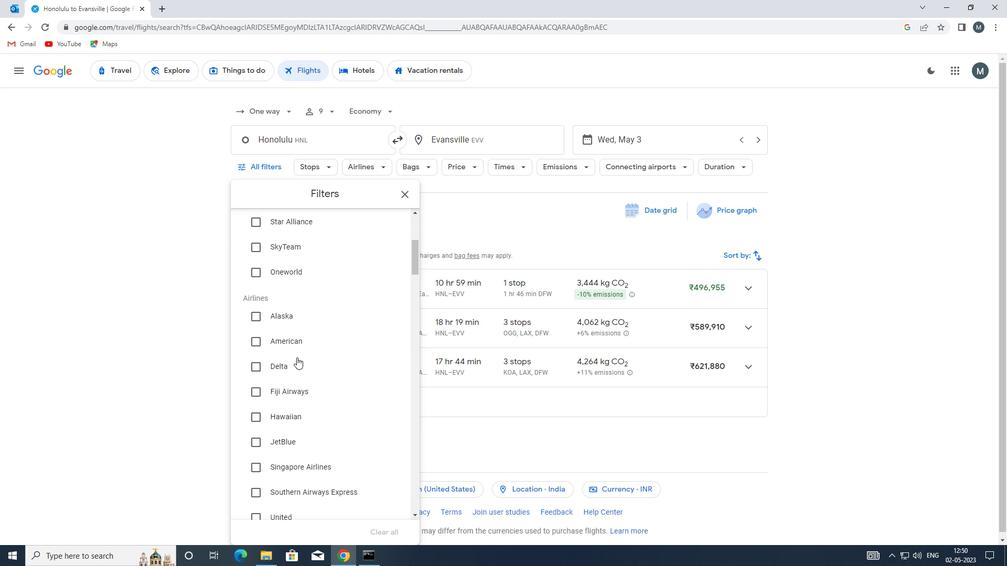 
Action: Mouse scrolled (296, 357) with delta (0, 0)
Screenshot: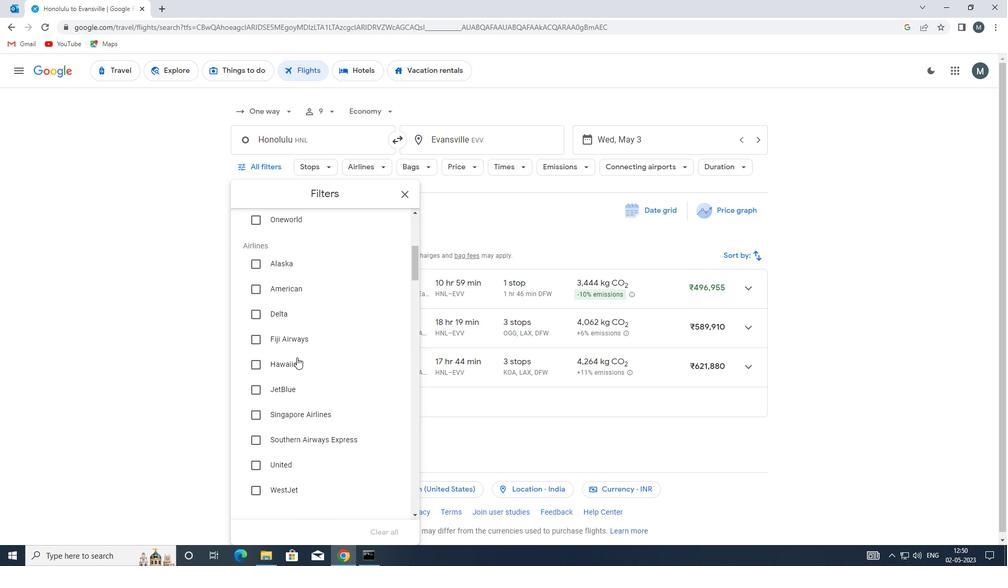 
Action: Mouse moved to (296, 358)
Screenshot: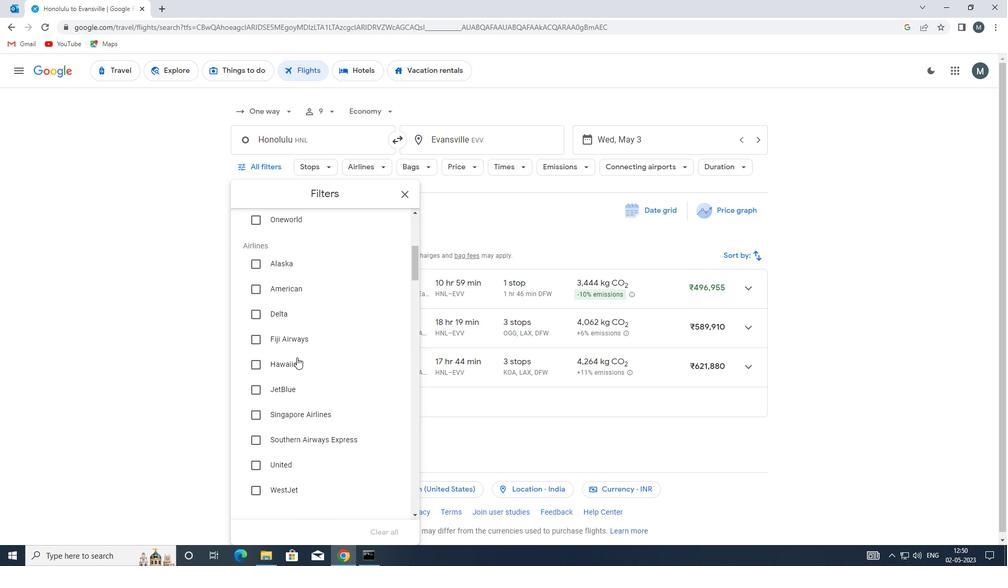 
Action: Mouse scrolled (296, 357) with delta (0, 0)
Screenshot: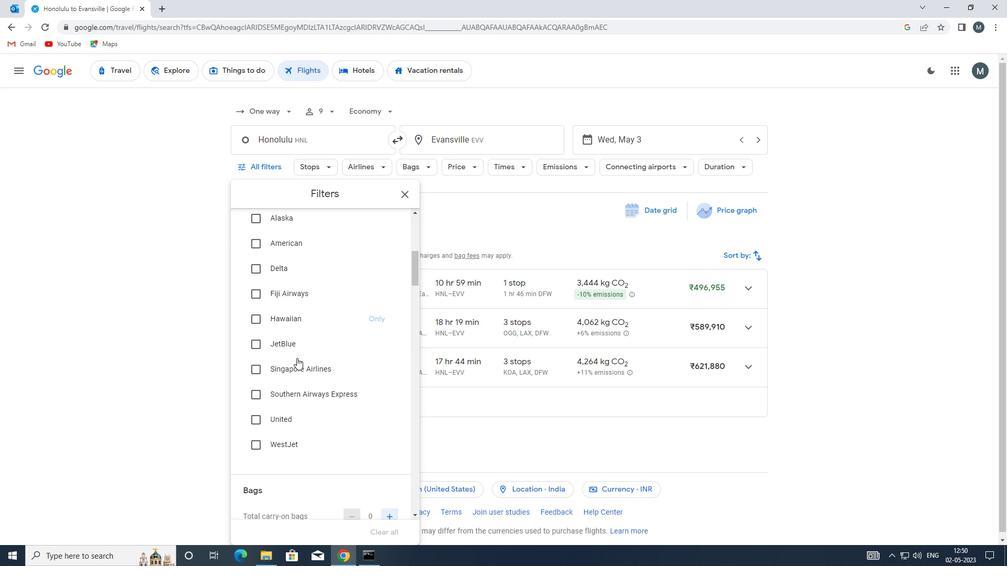
Action: Mouse moved to (309, 354)
Screenshot: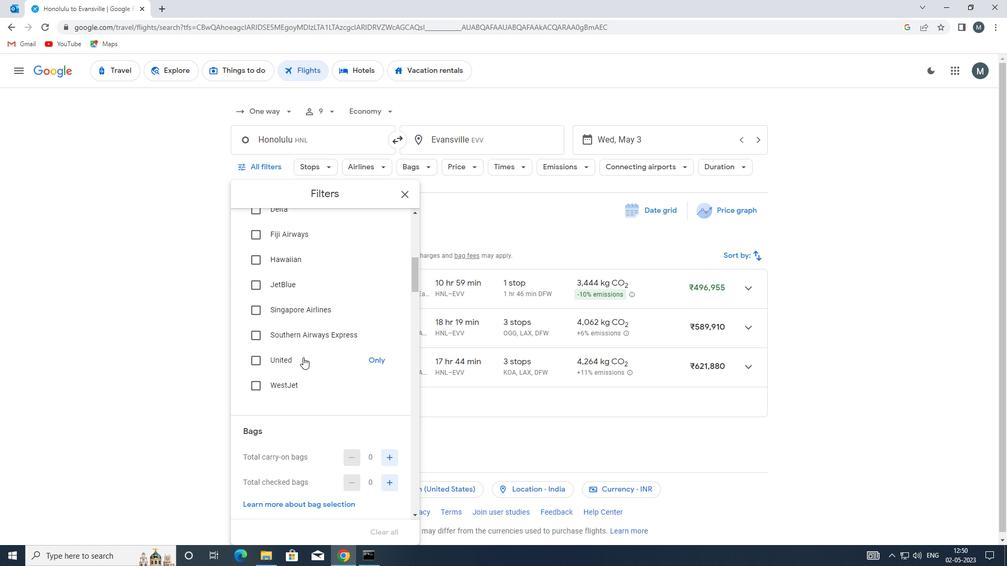 
Action: Mouse scrolled (309, 354) with delta (0, 0)
Screenshot: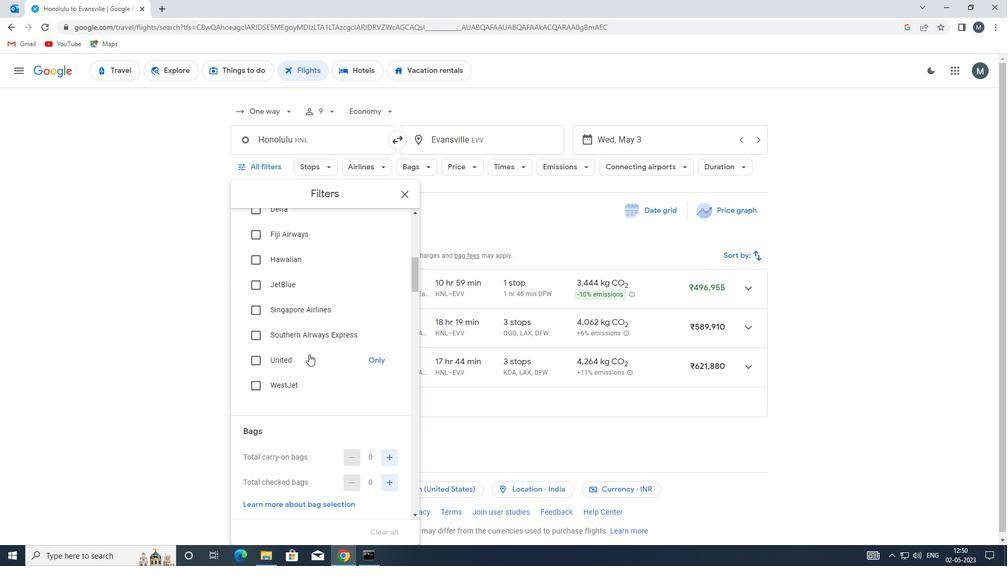 
Action: Mouse scrolled (309, 354) with delta (0, 0)
Screenshot: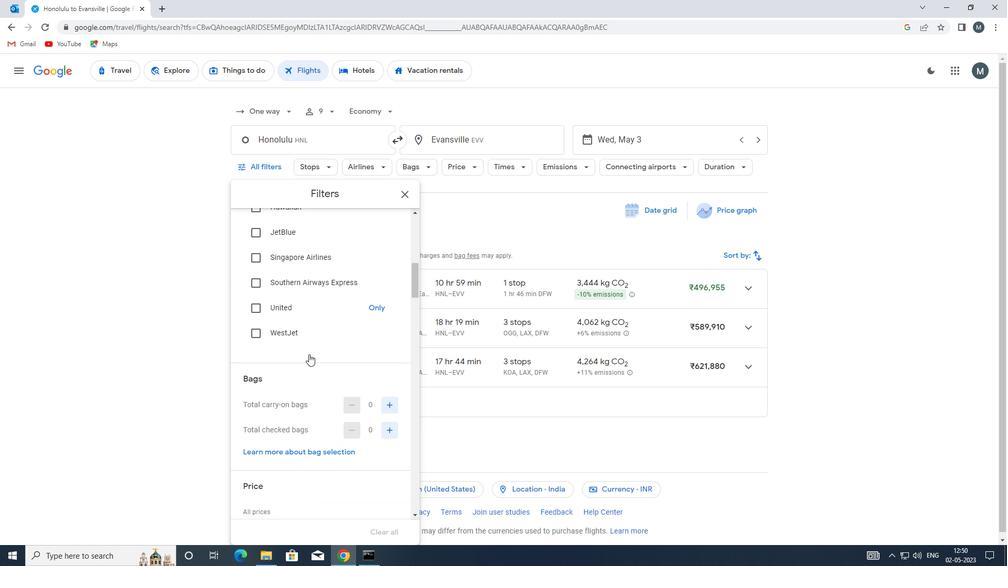 
Action: Mouse moved to (390, 352)
Screenshot: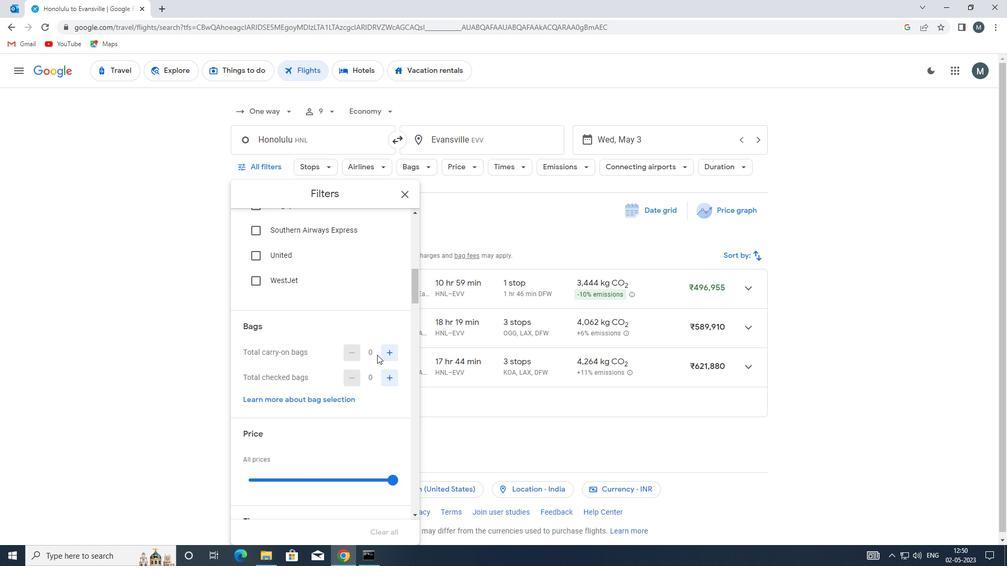 
Action: Mouse pressed left at (390, 352)
Screenshot: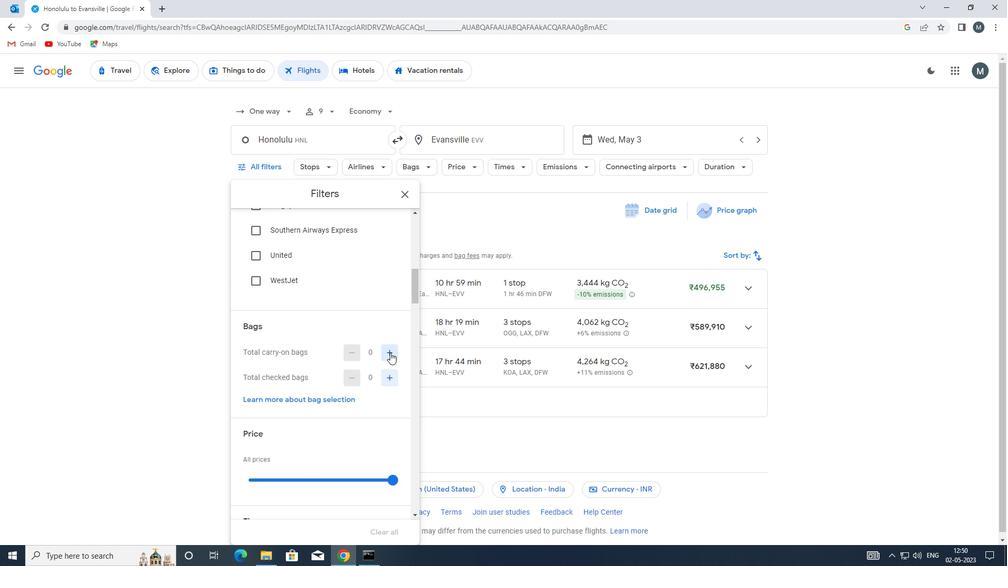 
Action: Mouse moved to (311, 351)
Screenshot: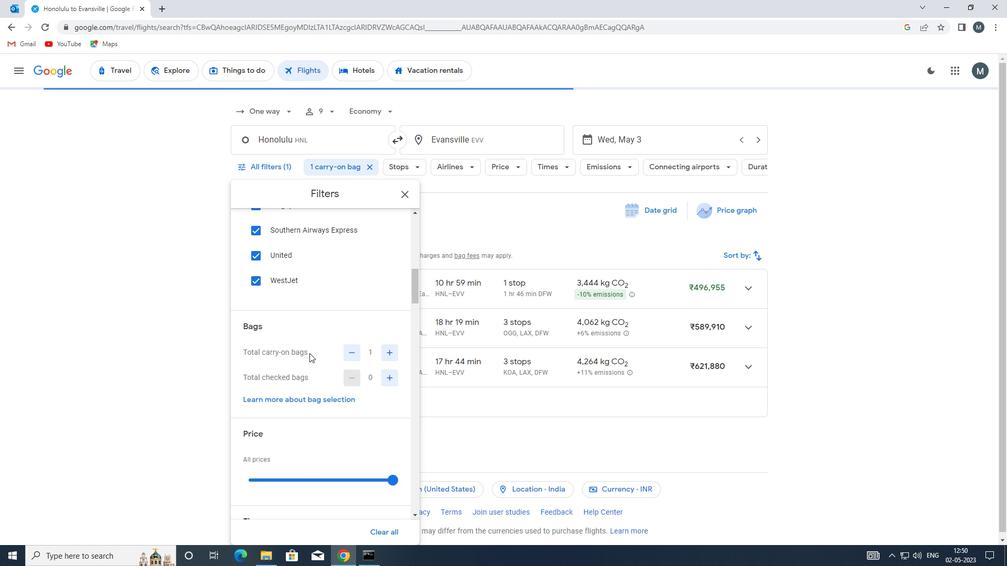 
Action: Mouse scrolled (311, 350) with delta (0, 0)
Screenshot: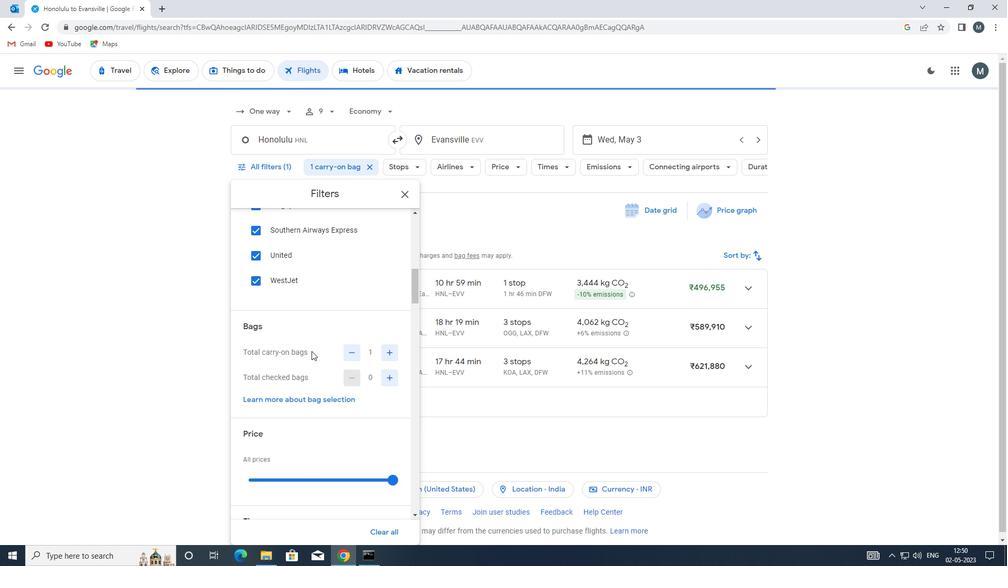 
Action: Mouse scrolled (311, 350) with delta (0, 0)
Screenshot: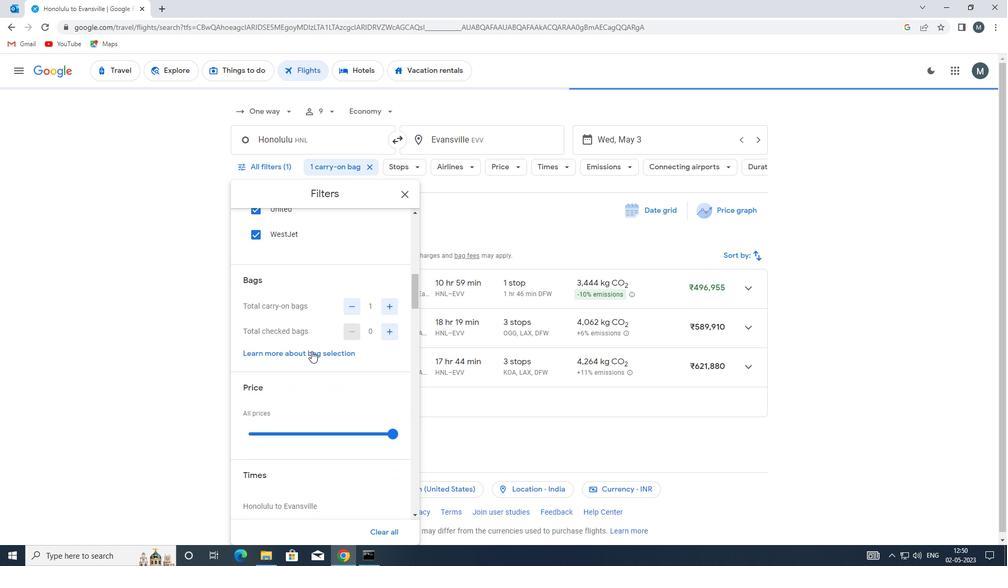 
Action: Mouse moved to (307, 370)
Screenshot: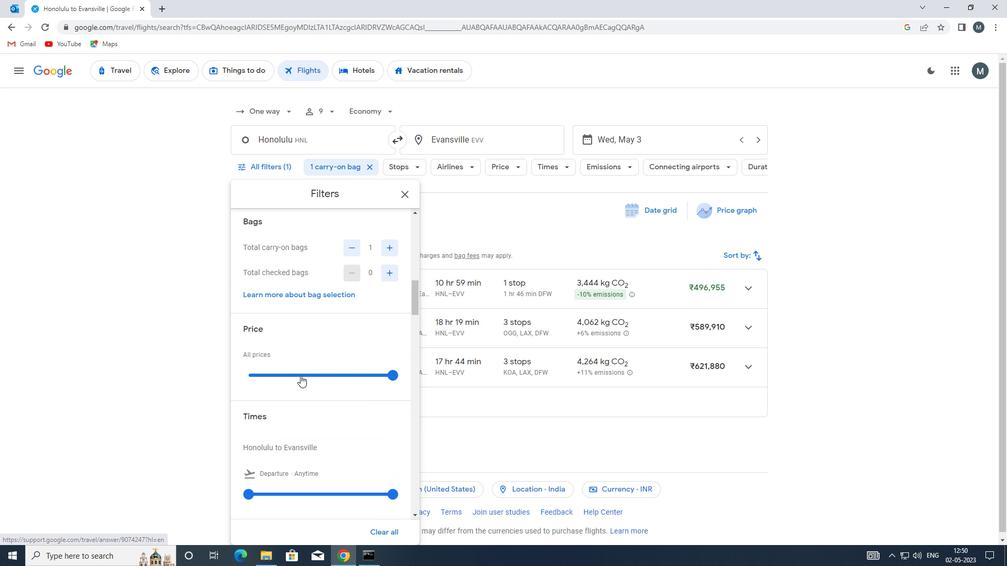
Action: Mouse pressed left at (307, 370)
Screenshot: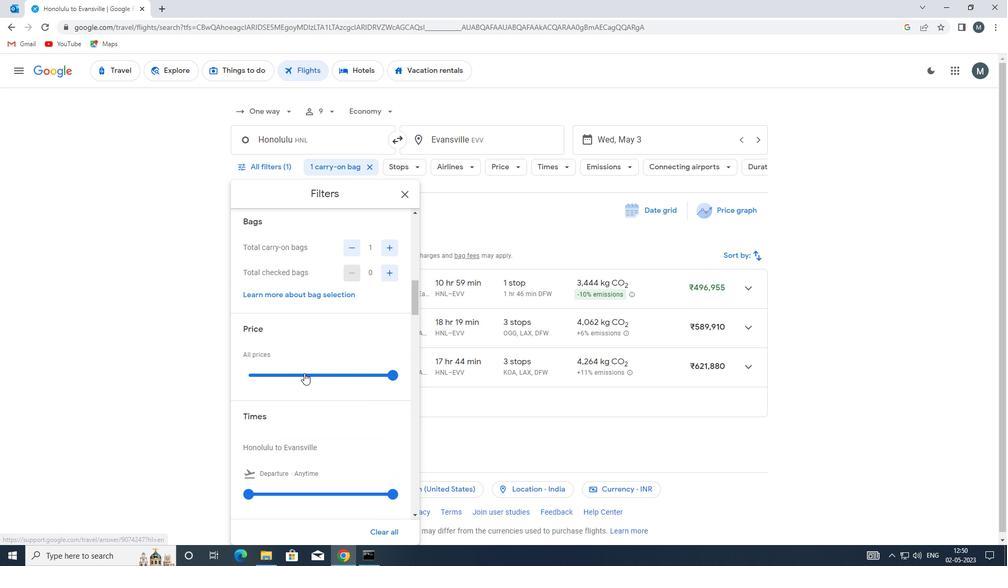 
Action: Mouse moved to (307, 370)
Screenshot: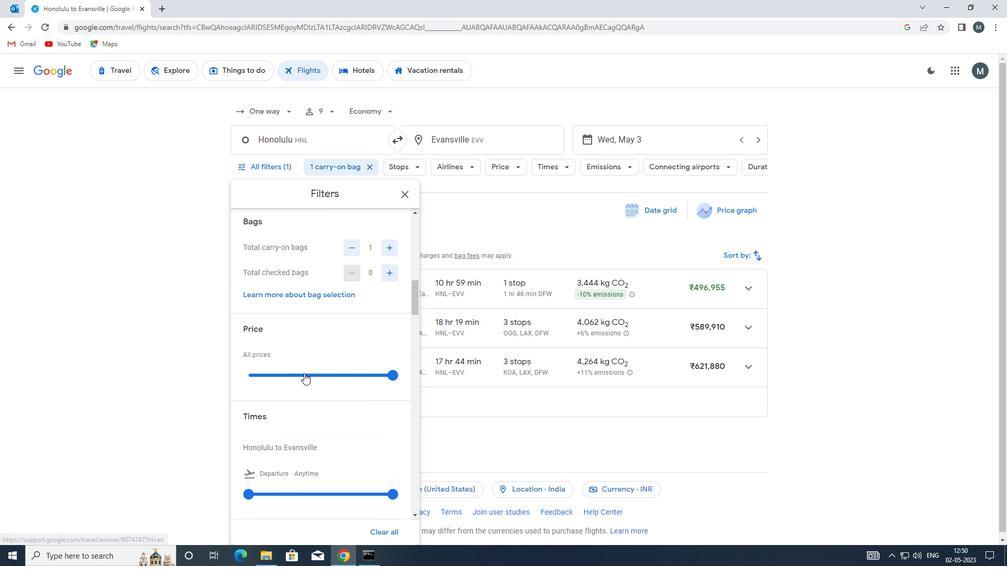 
Action: Mouse pressed left at (307, 370)
Screenshot: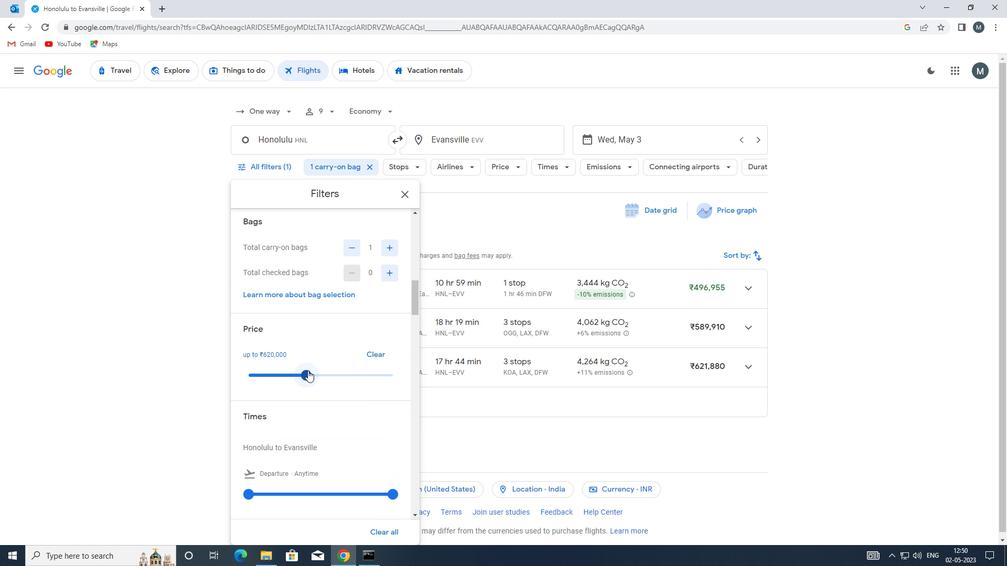 
Action: Mouse moved to (315, 367)
Screenshot: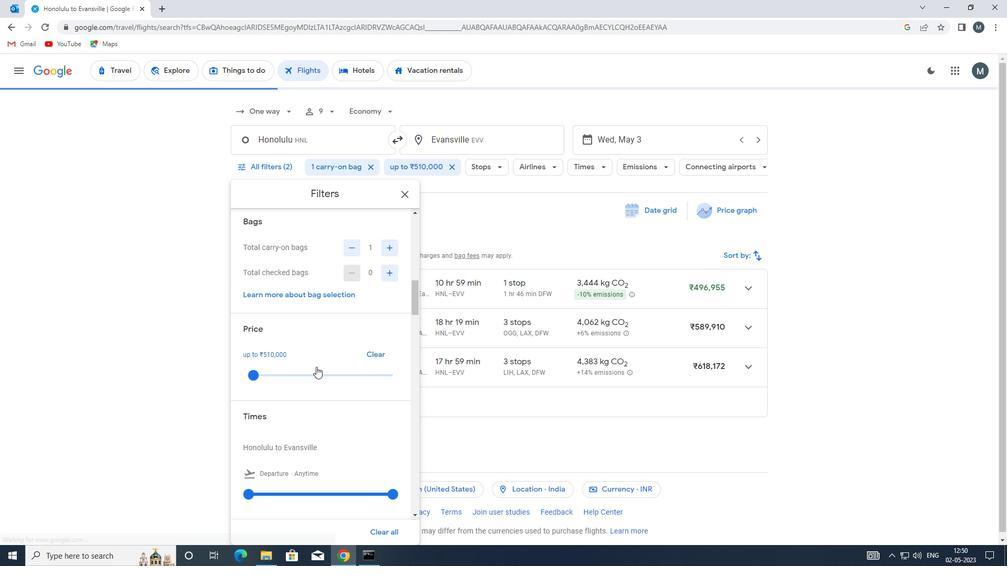 
Action: Mouse scrolled (315, 366) with delta (0, 0)
Screenshot: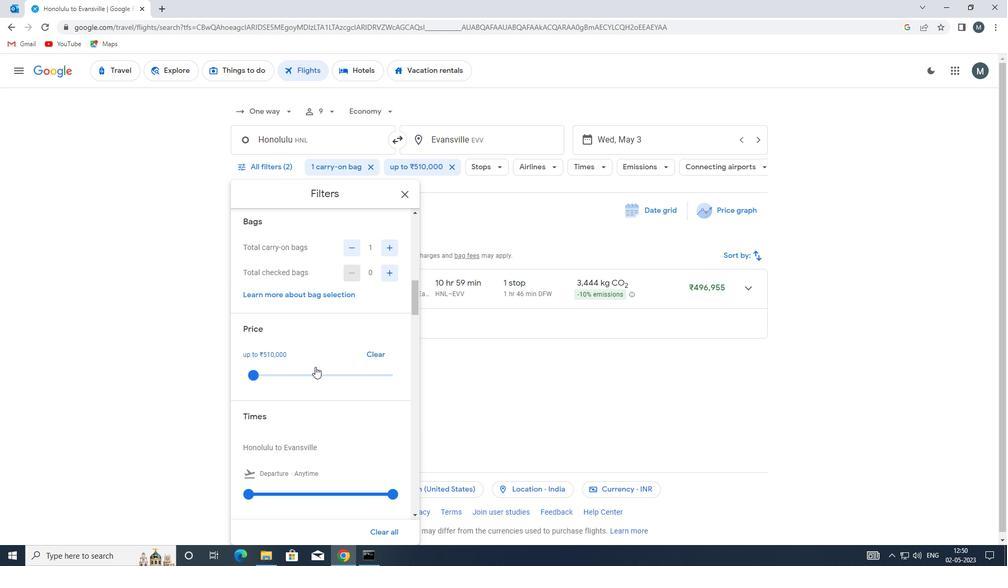 
Action: Mouse moved to (312, 367)
Screenshot: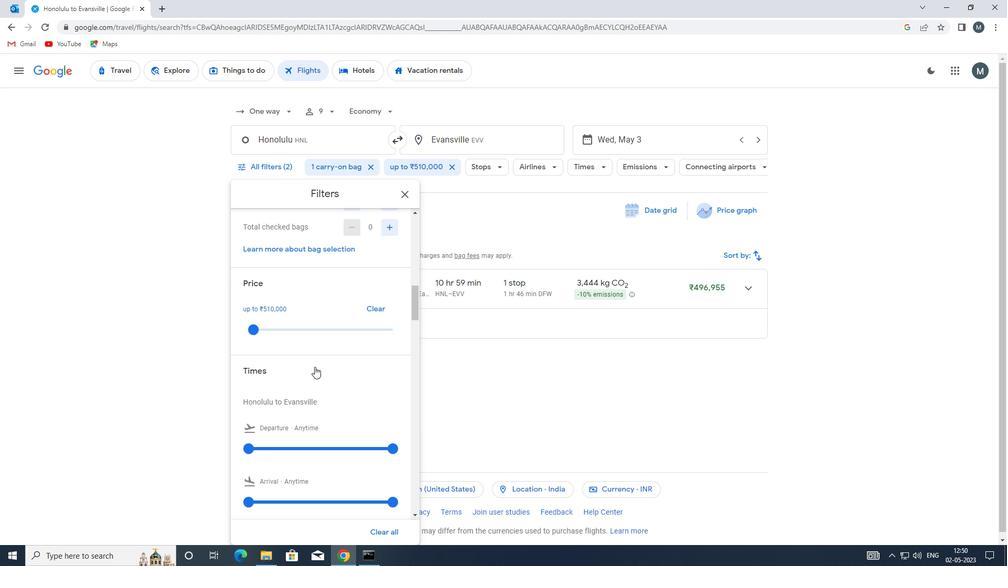 
Action: Mouse scrolled (312, 367) with delta (0, 0)
Screenshot: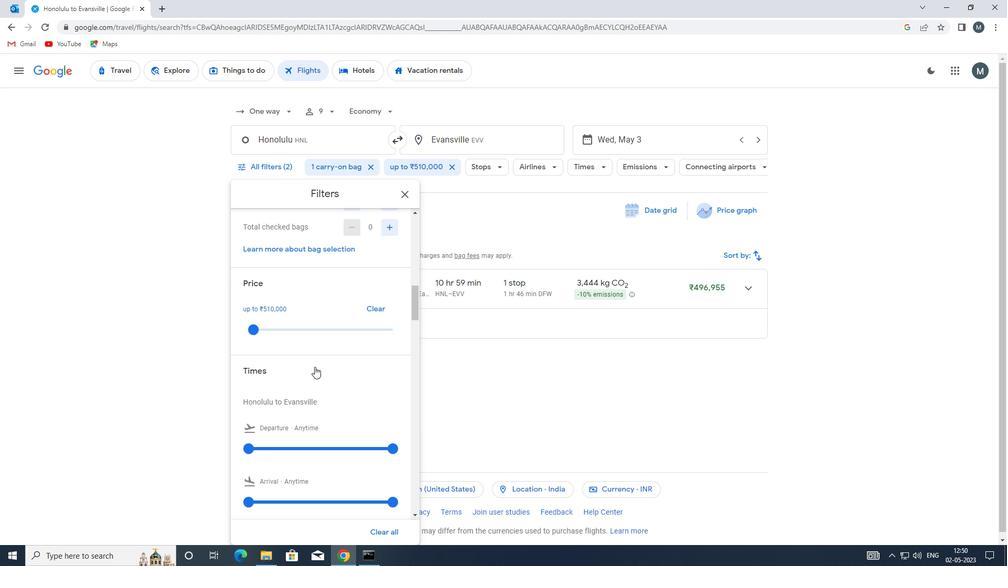 
Action: Mouse moved to (256, 388)
Screenshot: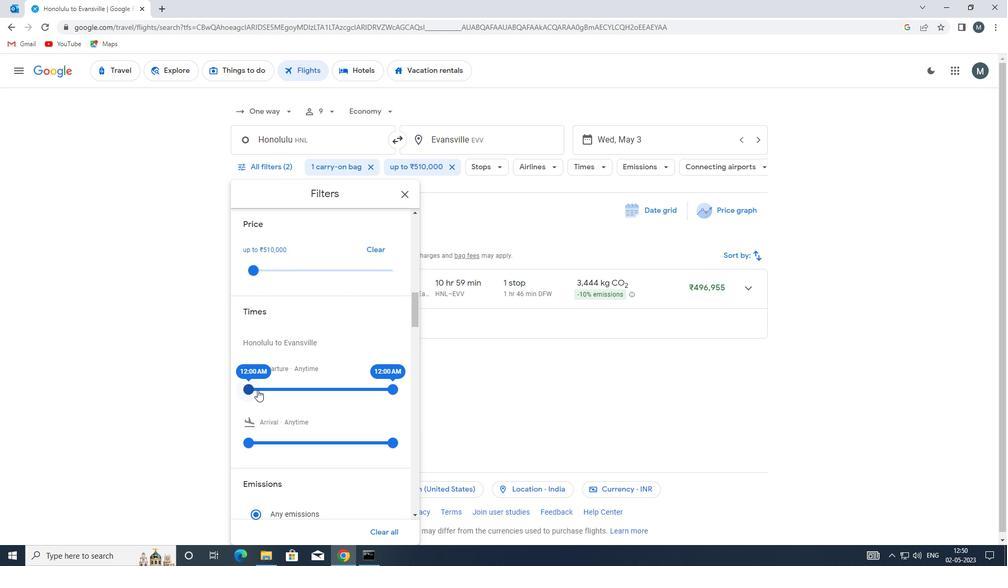 
Action: Mouse pressed left at (256, 388)
Screenshot: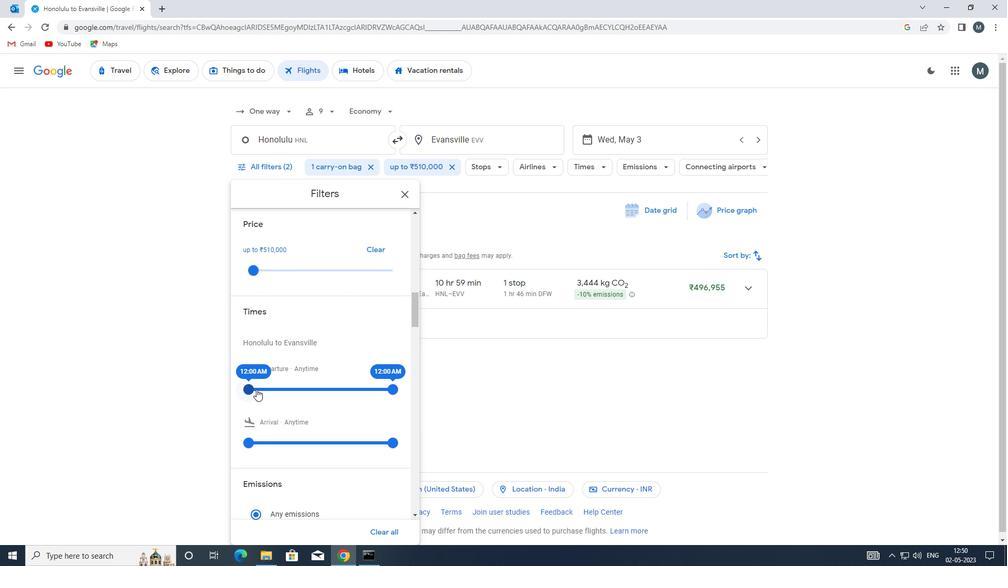 
Action: Mouse moved to (388, 389)
Screenshot: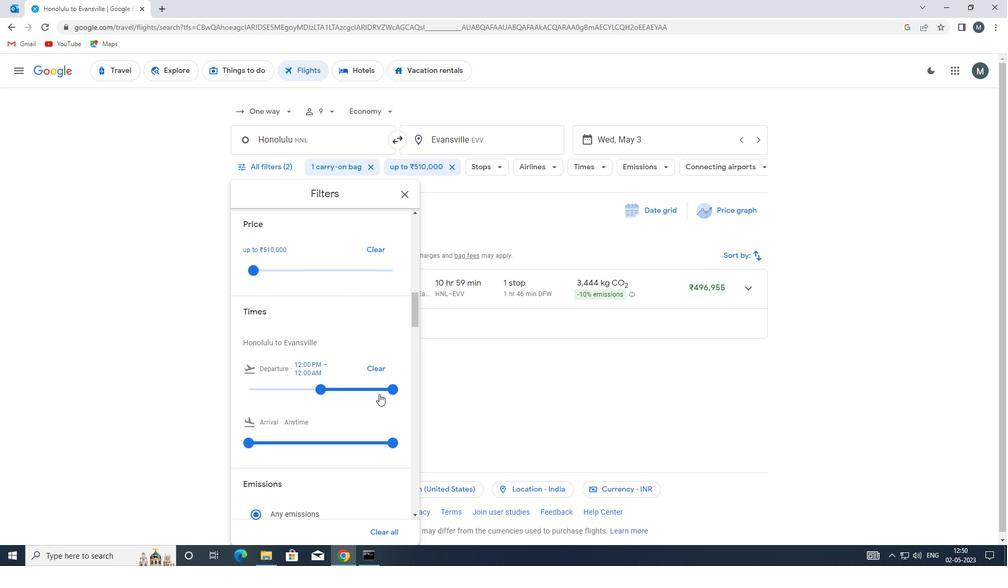 
Action: Mouse pressed left at (388, 389)
Screenshot: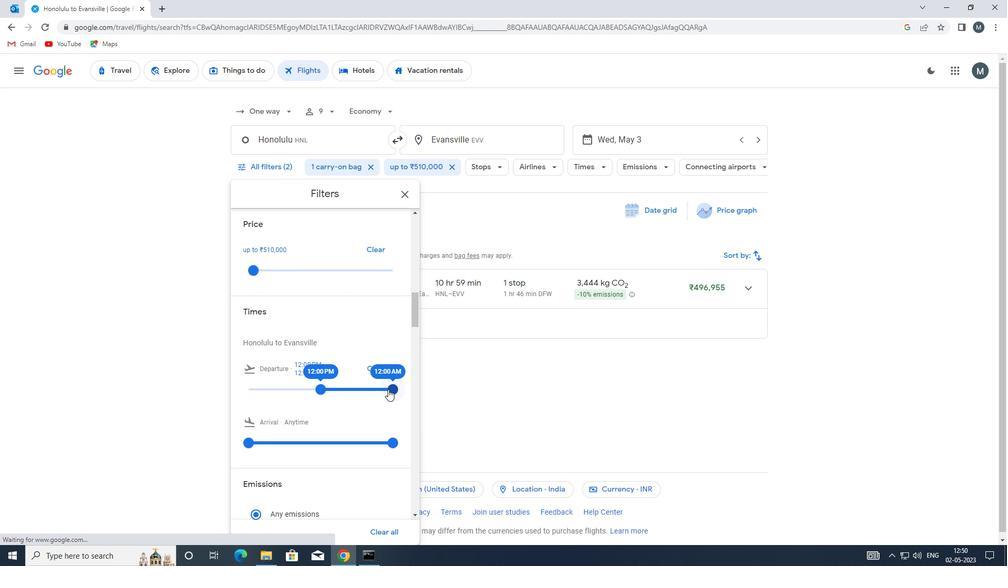 
Action: Mouse moved to (325, 385)
Screenshot: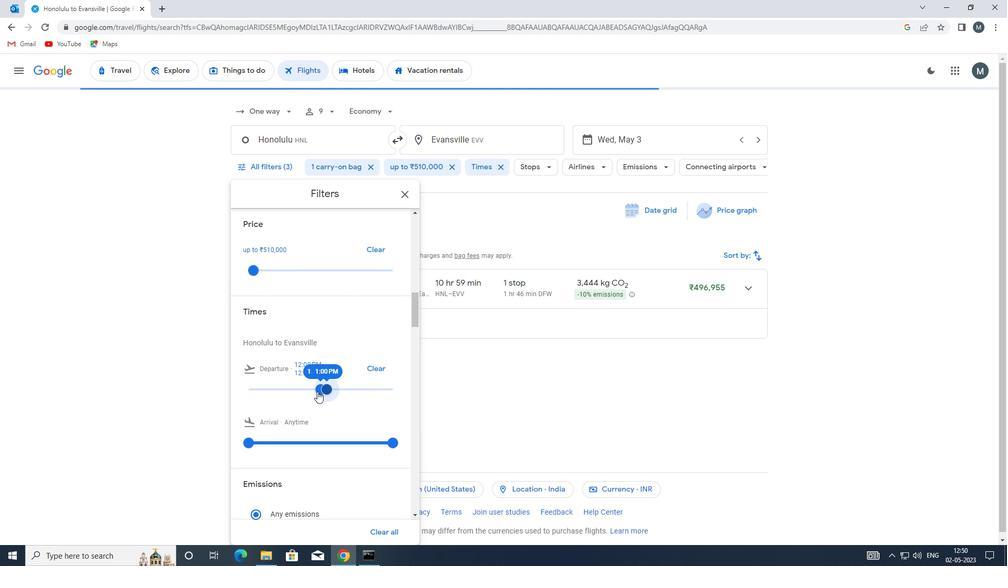 
Action: Mouse scrolled (325, 385) with delta (0, 0)
Screenshot: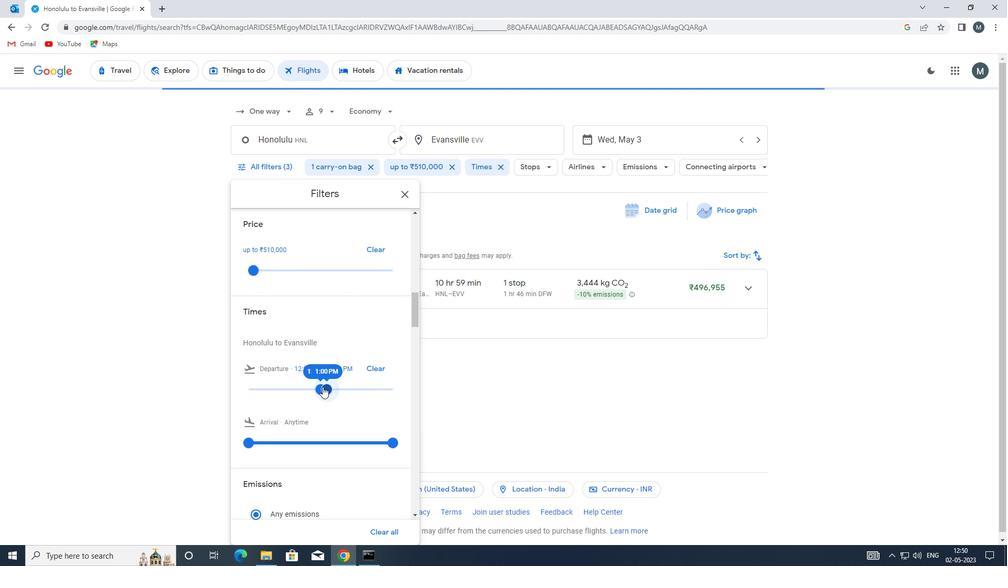
Action: Mouse scrolled (325, 385) with delta (0, 0)
Screenshot: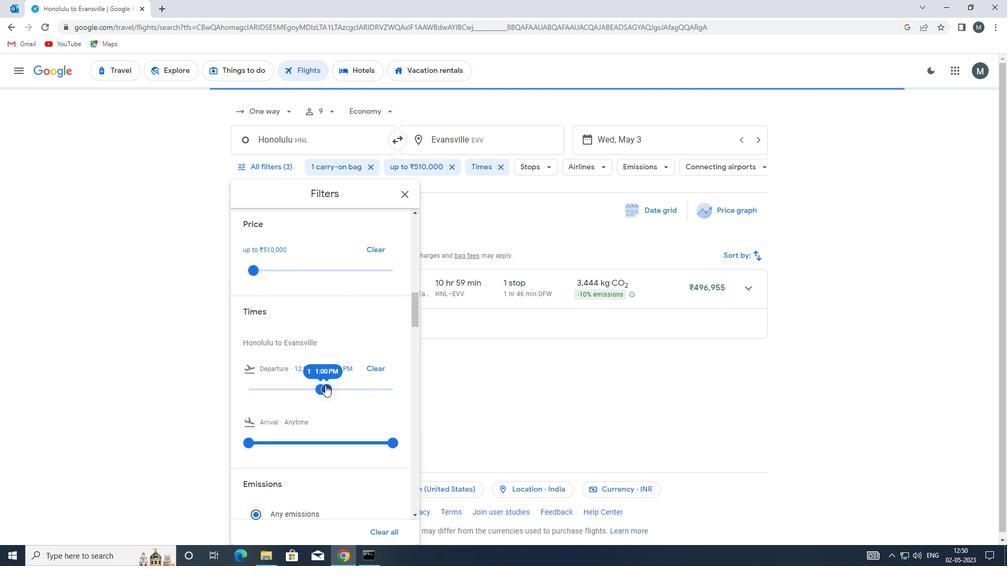 
Action: Mouse moved to (403, 193)
Screenshot: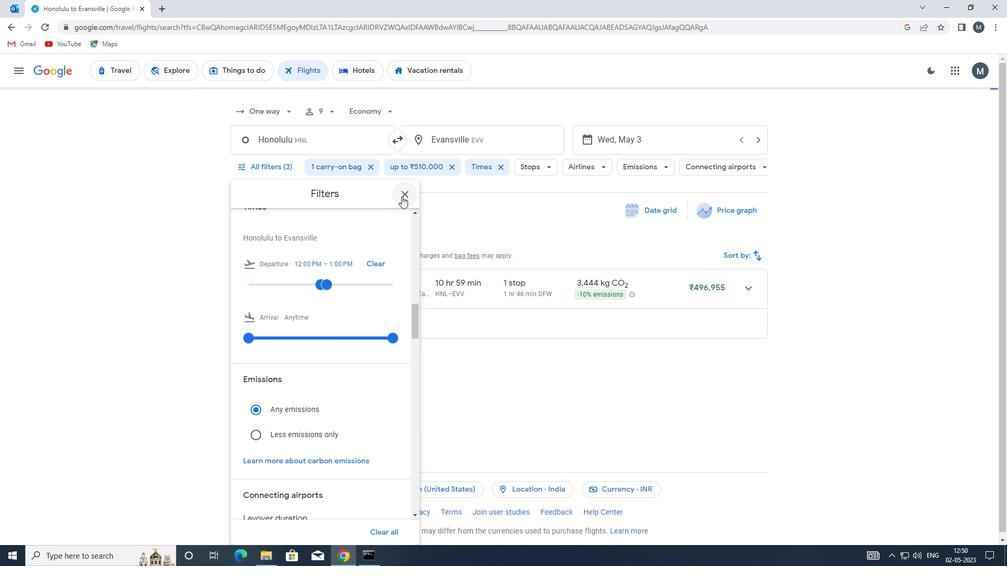 
Action: Mouse pressed left at (403, 193)
Screenshot: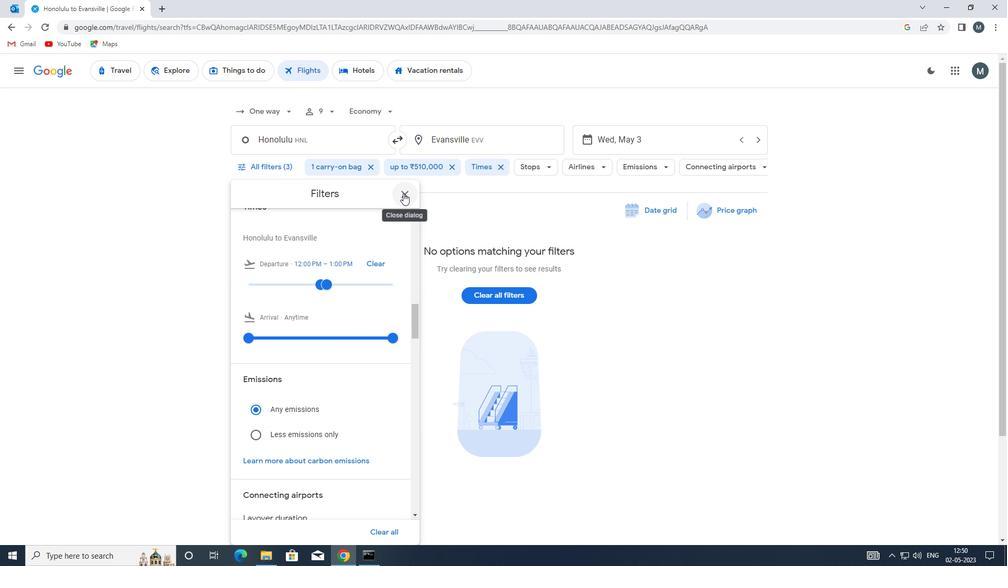 
